 Task: Add a condition where "Channel Is not" instagram direct" in pending tickets.
Action: Mouse moved to (172, 459)
Screenshot: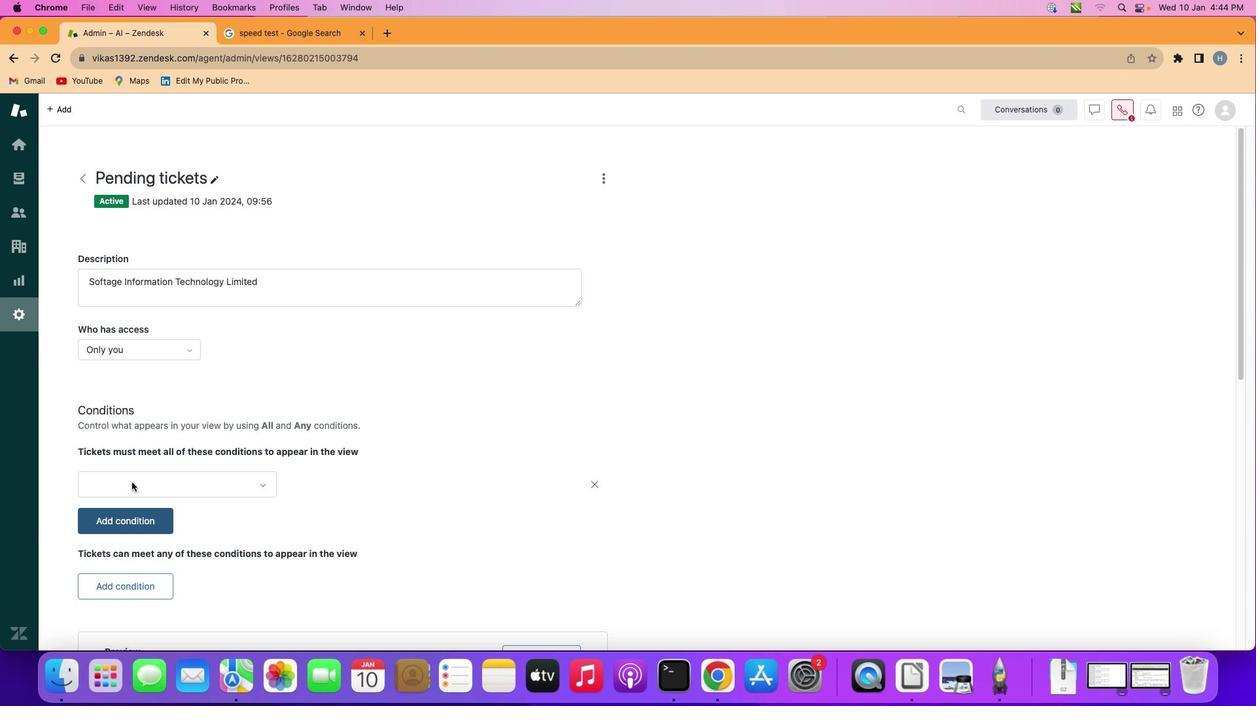 
Action: Mouse pressed left at (172, 459)
Screenshot: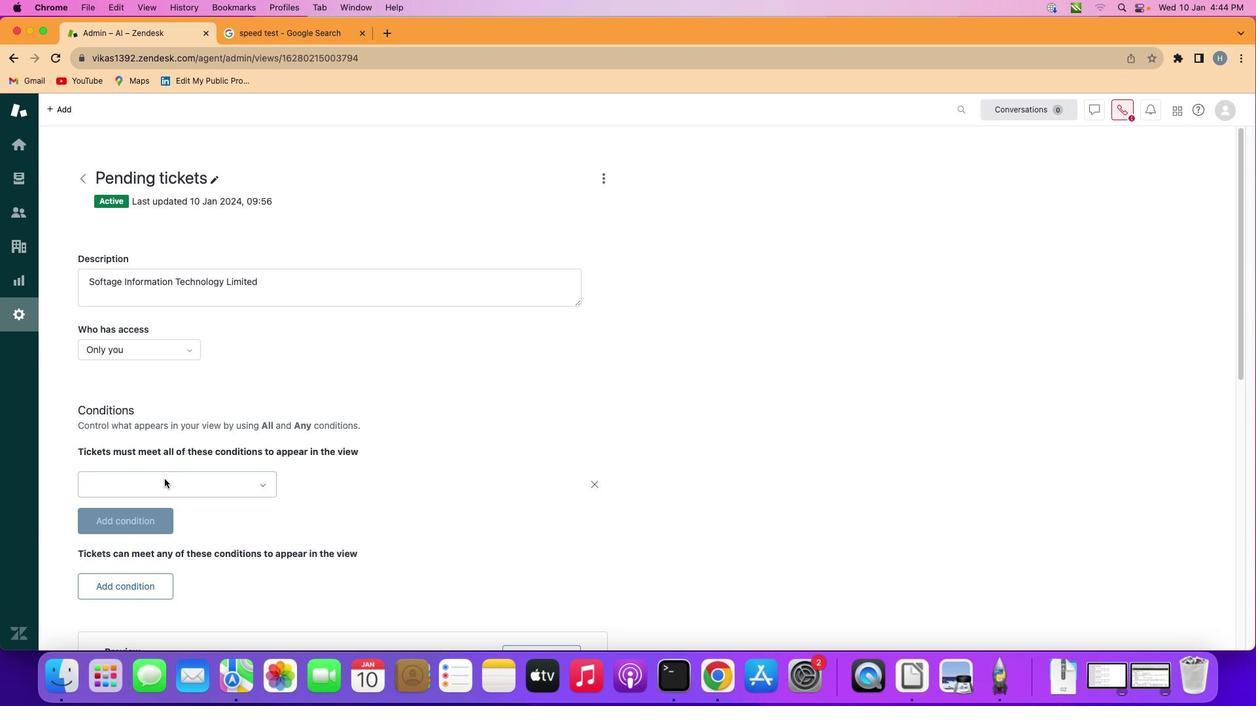 
Action: Mouse moved to (230, 456)
Screenshot: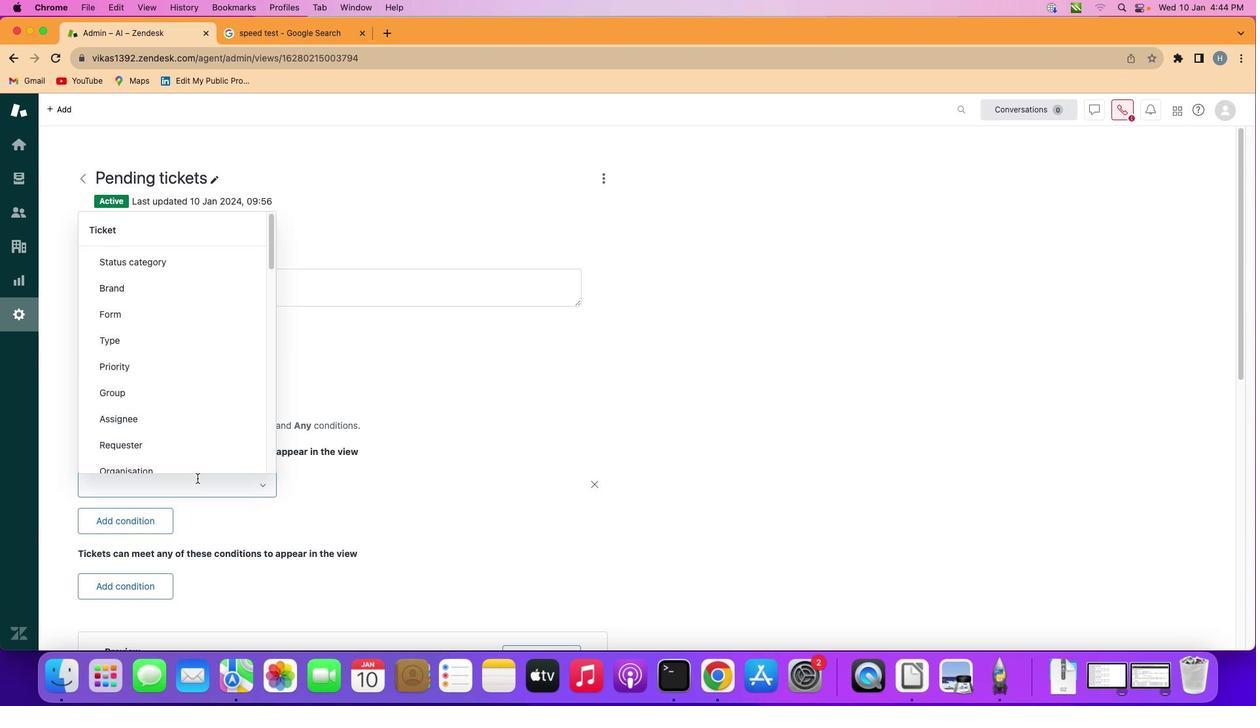 
Action: Mouse pressed left at (230, 456)
Screenshot: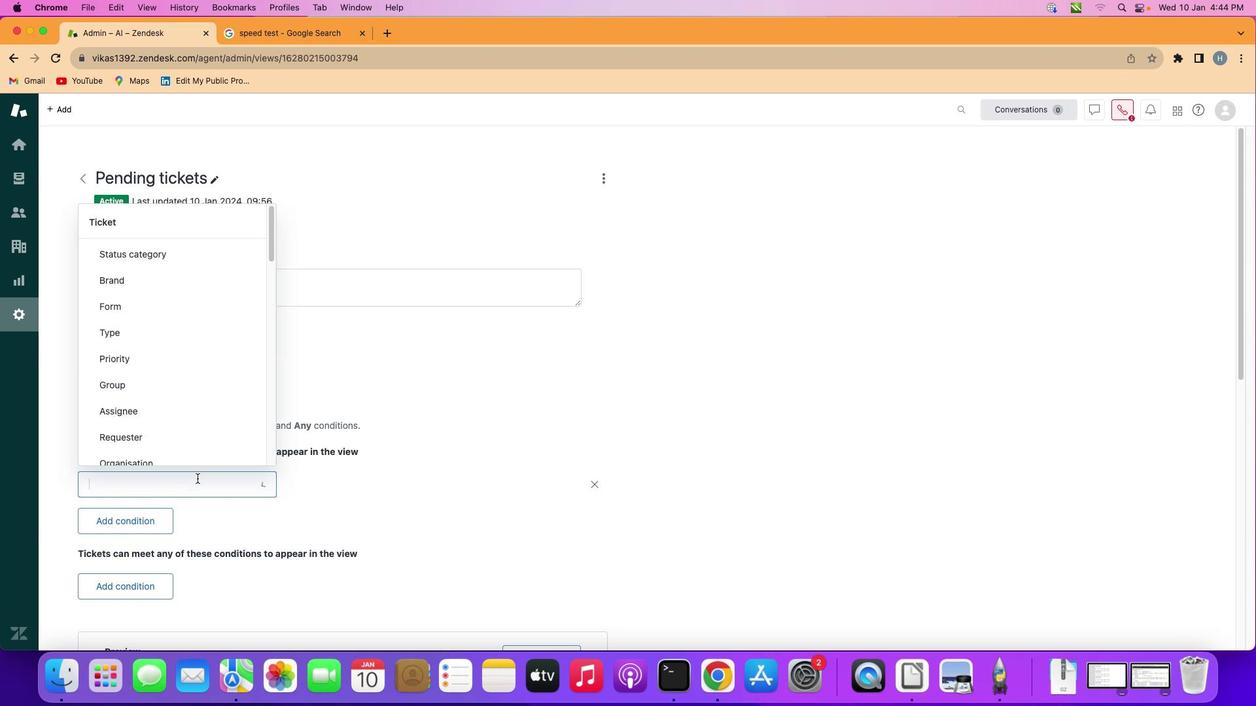 
Action: Mouse moved to (222, 380)
Screenshot: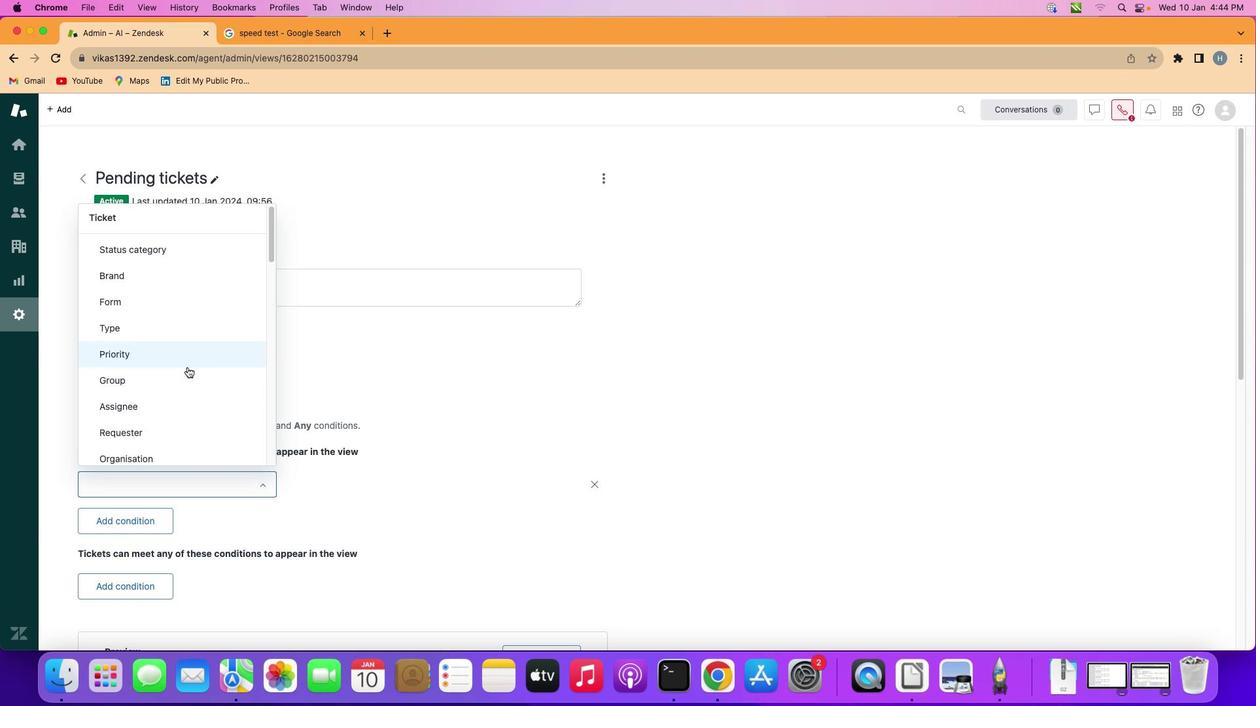 
Action: Mouse scrolled (222, 380) with delta (55, 127)
Screenshot: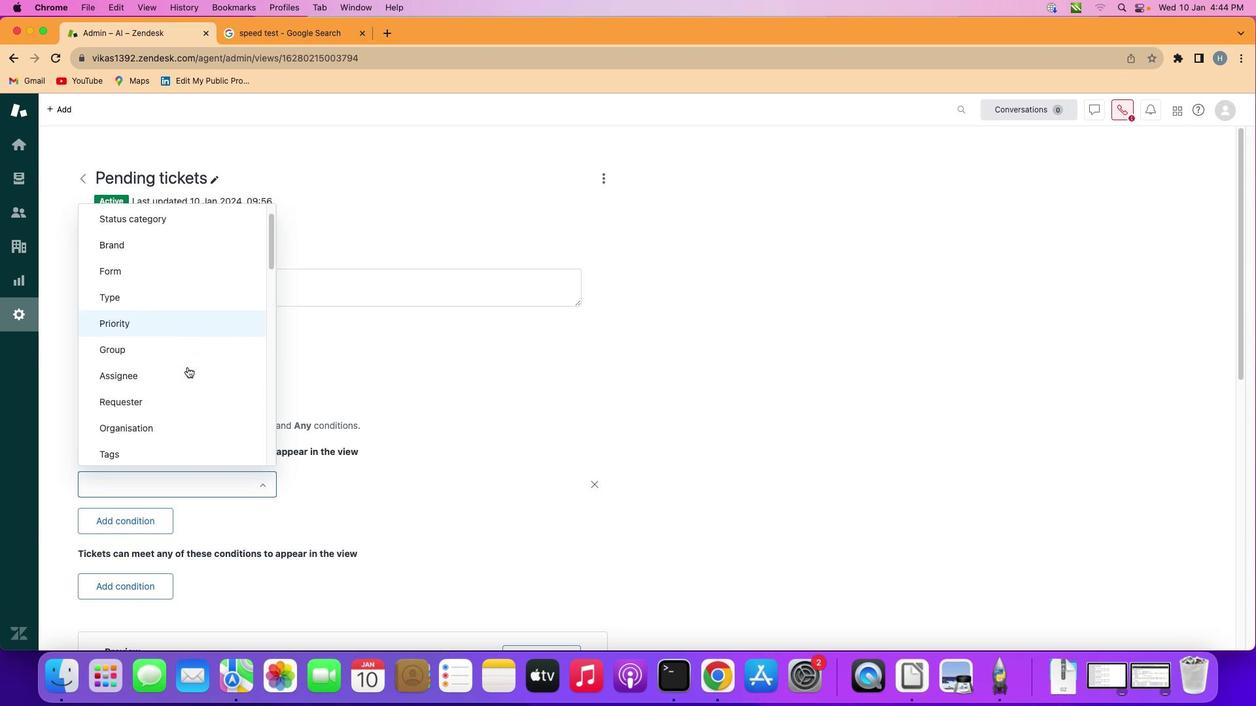 
Action: Mouse scrolled (222, 380) with delta (55, 127)
Screenshot: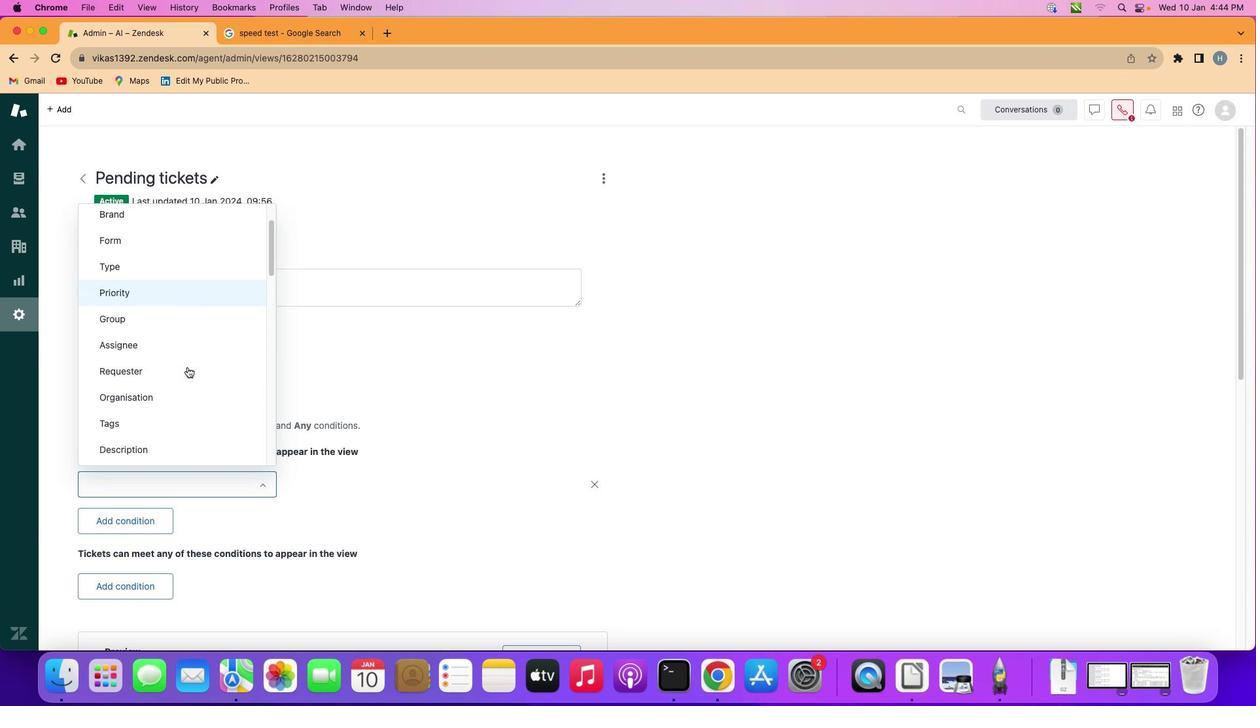 
Action: Mouse scrolled (222, 380) with delta (55, 127)
Screenshot: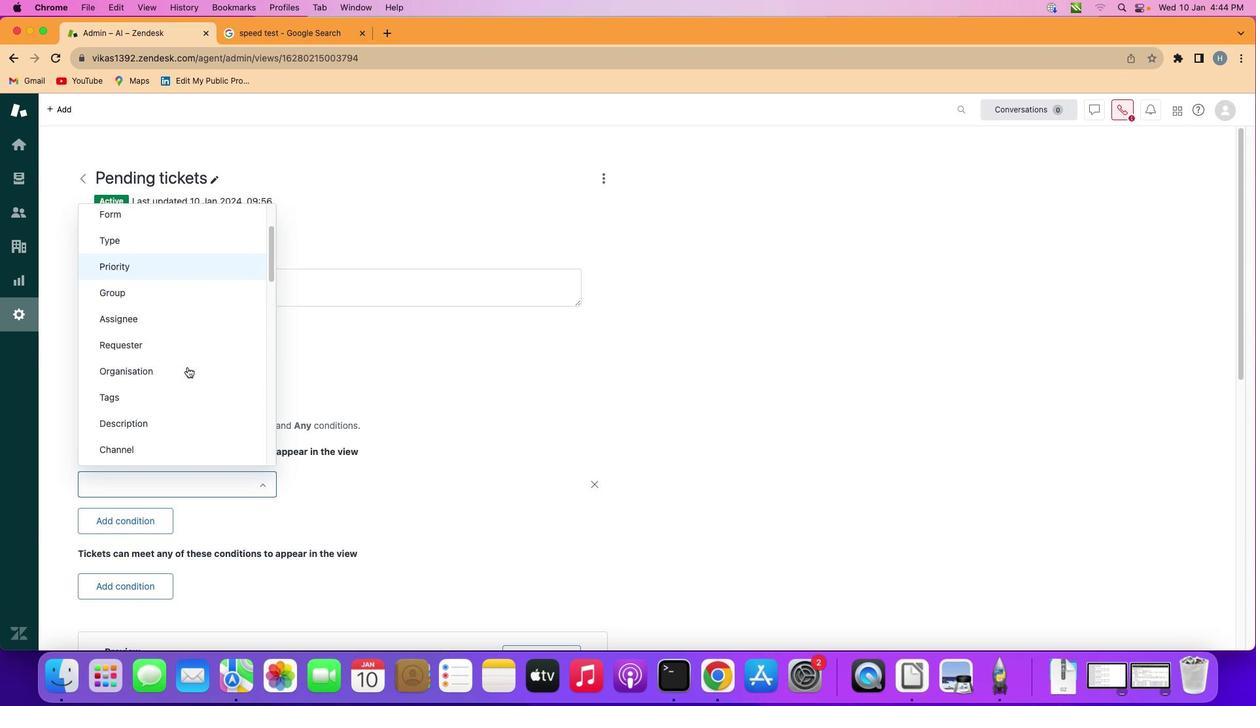 
Action: Mouse scrolled (222, 380) with delta (55, 127)
Screenshot: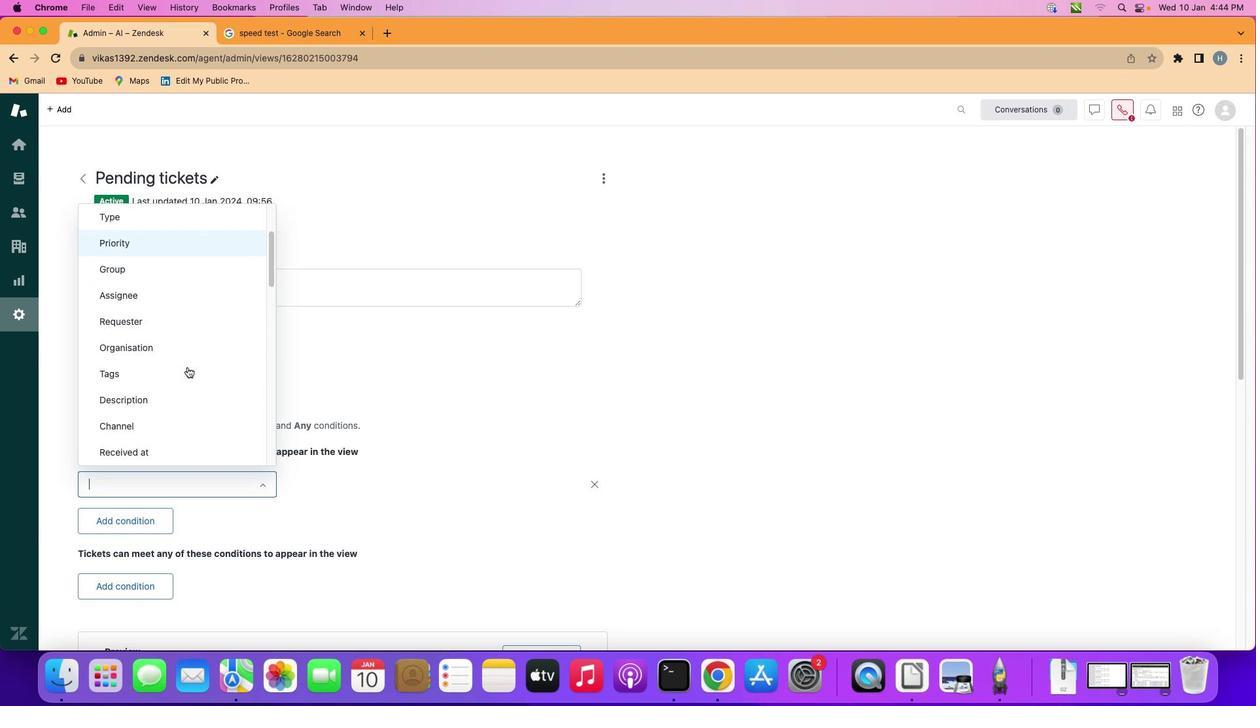 
Action: Mouse scrolled (222, 380) with delta (55, 127)
Screenshot: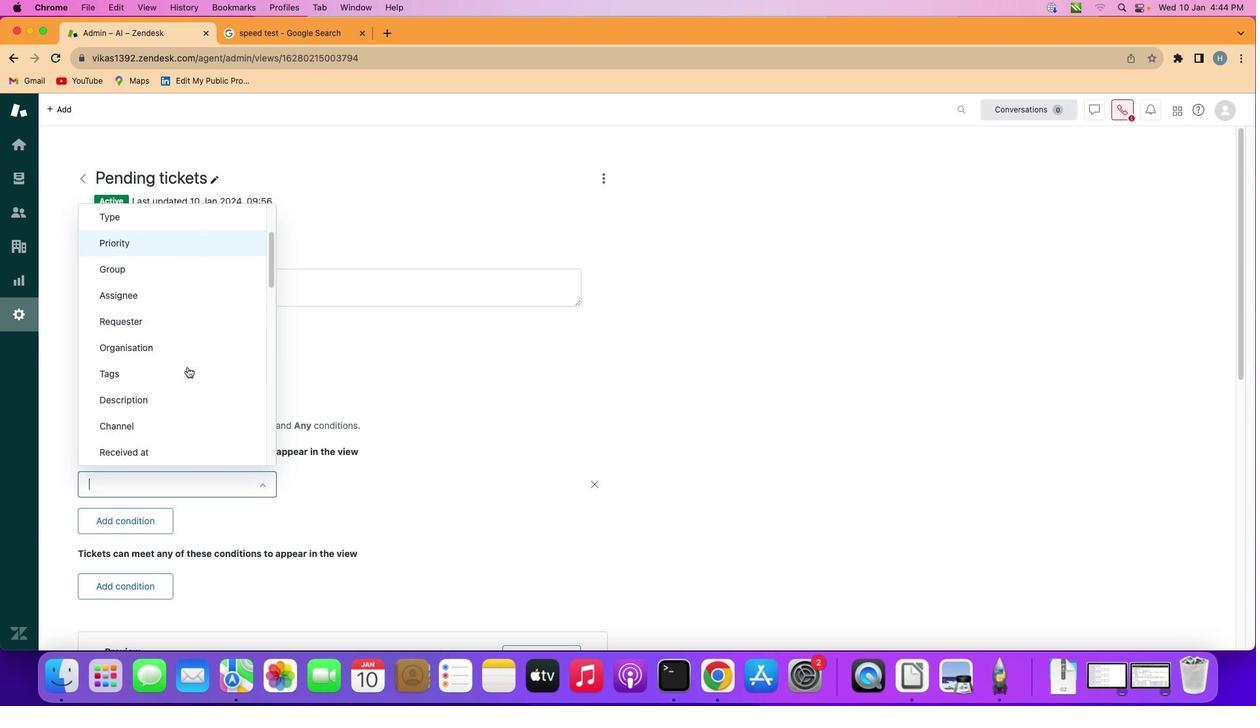 
Action: Mouse moved to (219, 421)
Screenshot: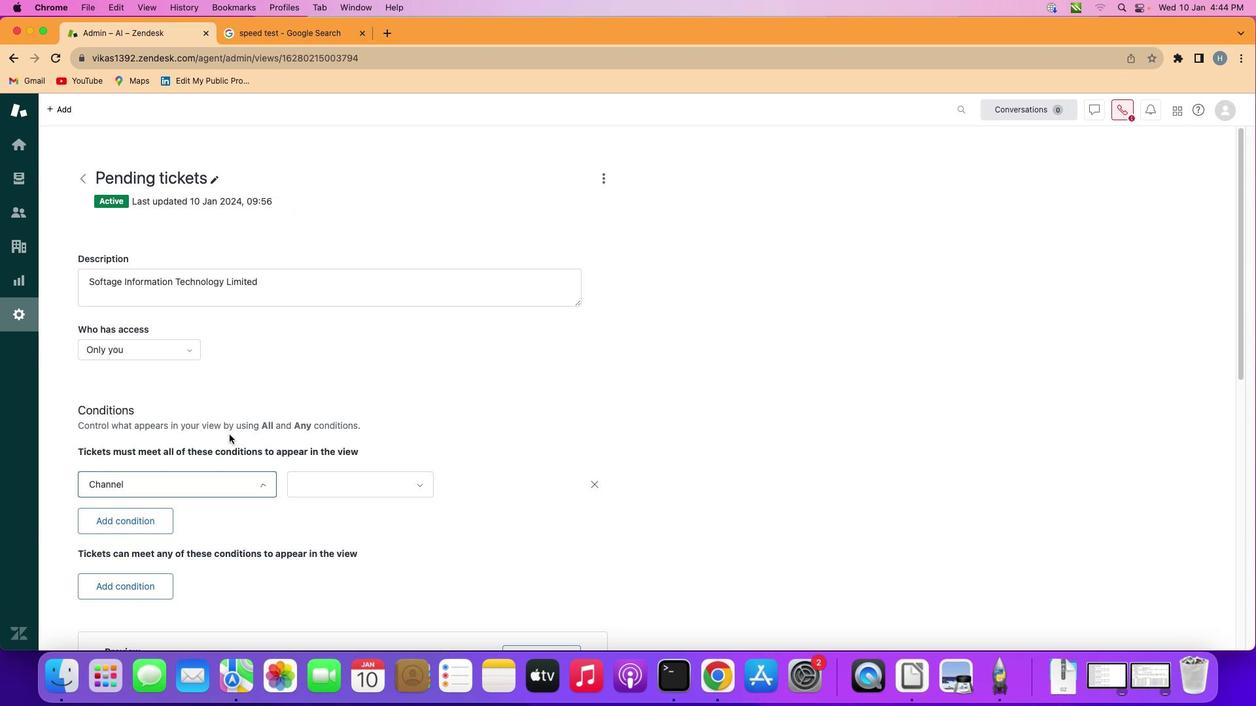 
Action: Mouse pressed left at (219, 421)
Screenshot: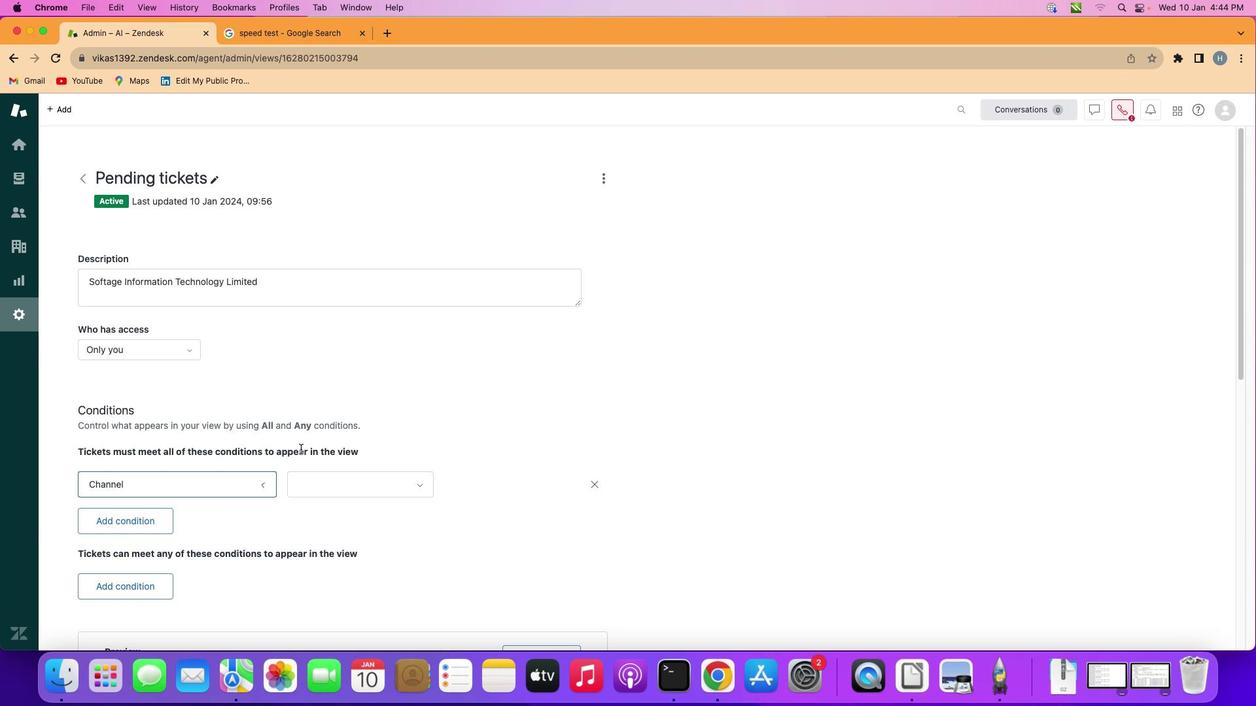 
Action: Mouse moved to (367, 462)
Screenshot: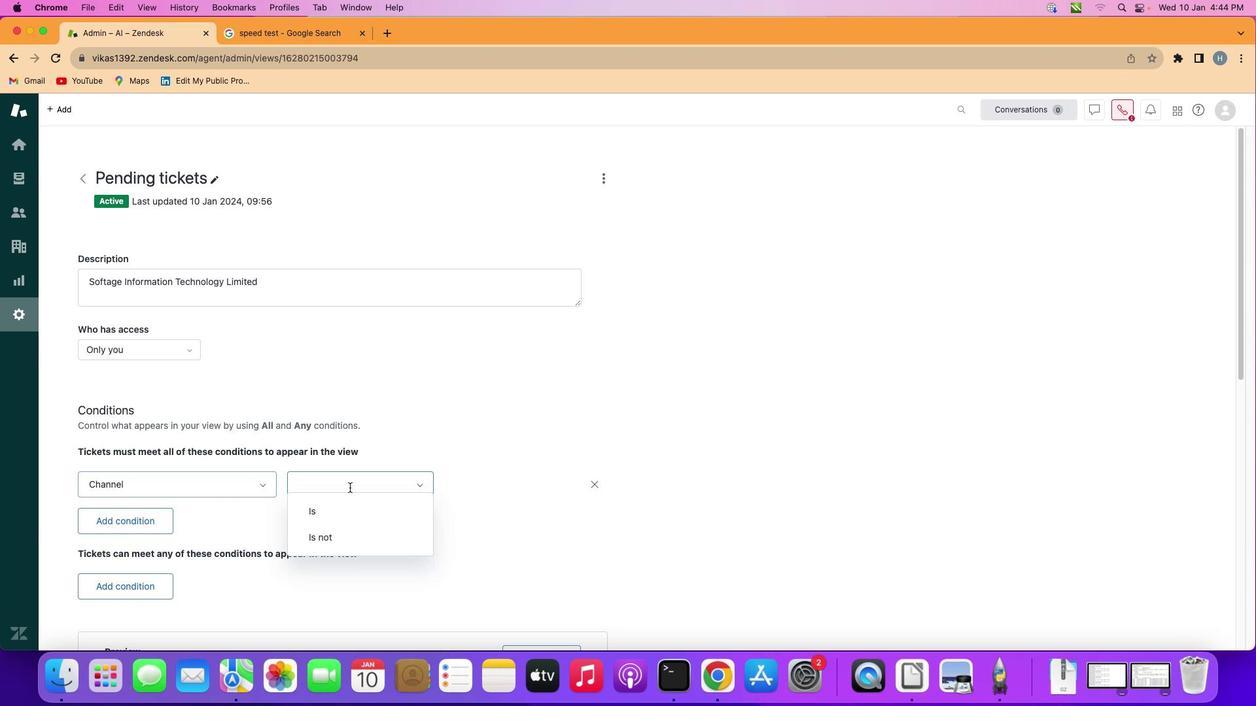 
Action: Mouse pressed left at (367, 462)
Screenshot: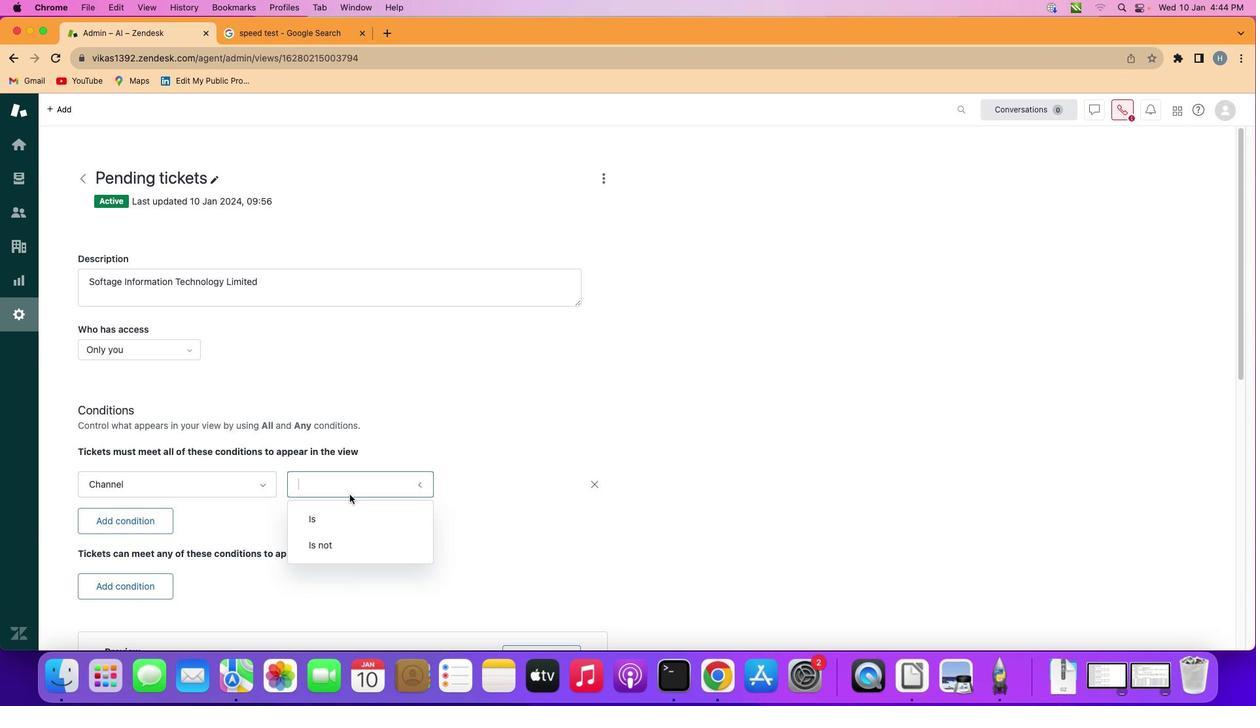 
Action: Mouse moved to (372, 504)
Screenshot: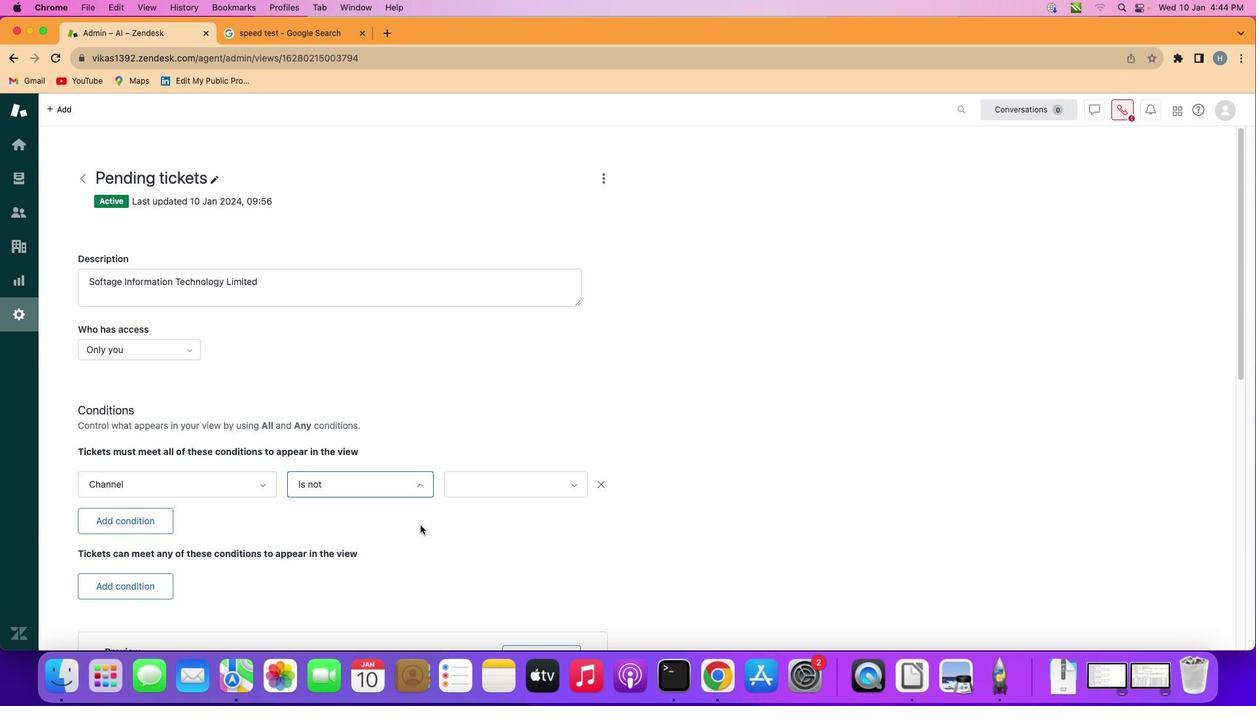 
Action: Mouse pressed left at (372, 504)
Screenshot: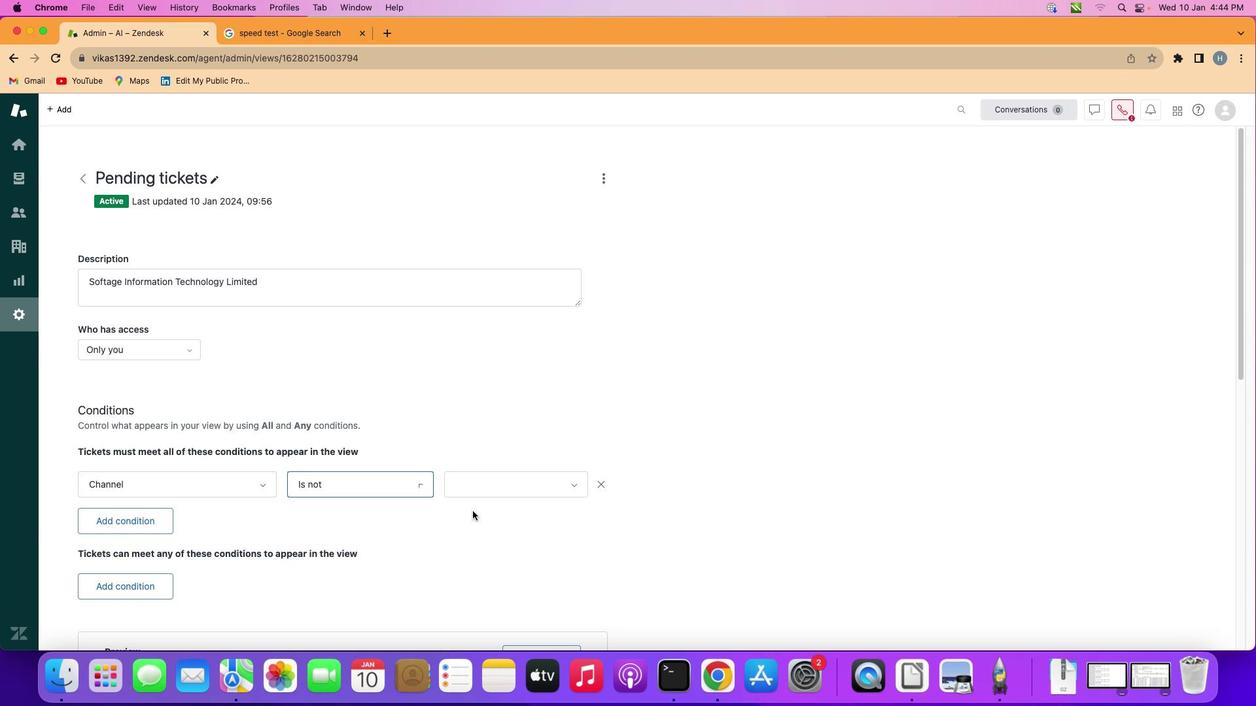 
Action: Mouse moved to (529, 463)
Screenshot: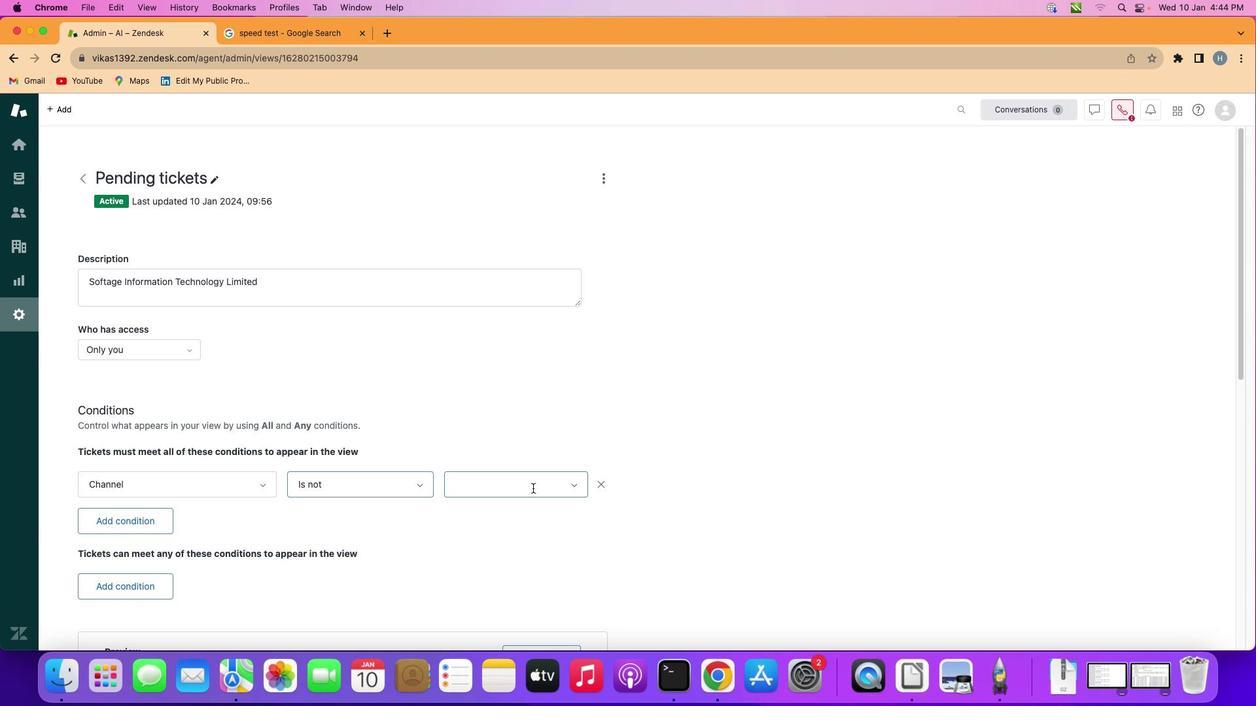 
Action: Mouse pressed left at (529, 463)
Screenshot: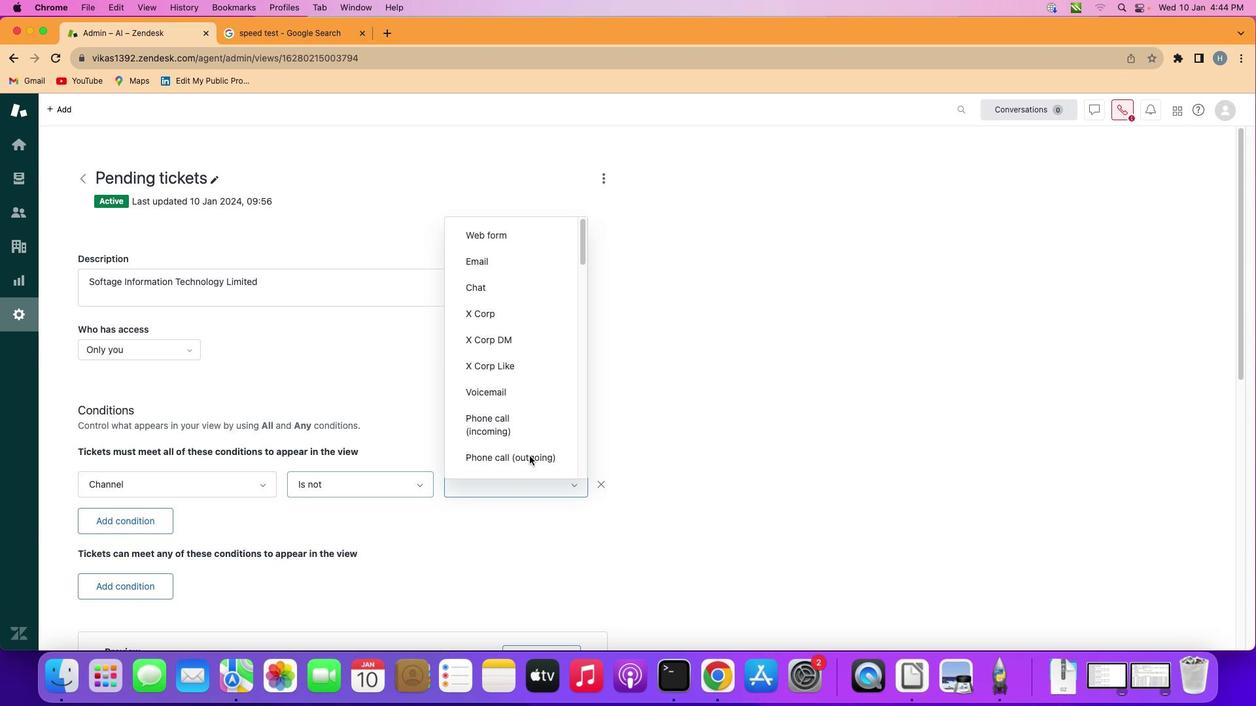 
Action: Mouse moved to (512, 380)
Screenshot: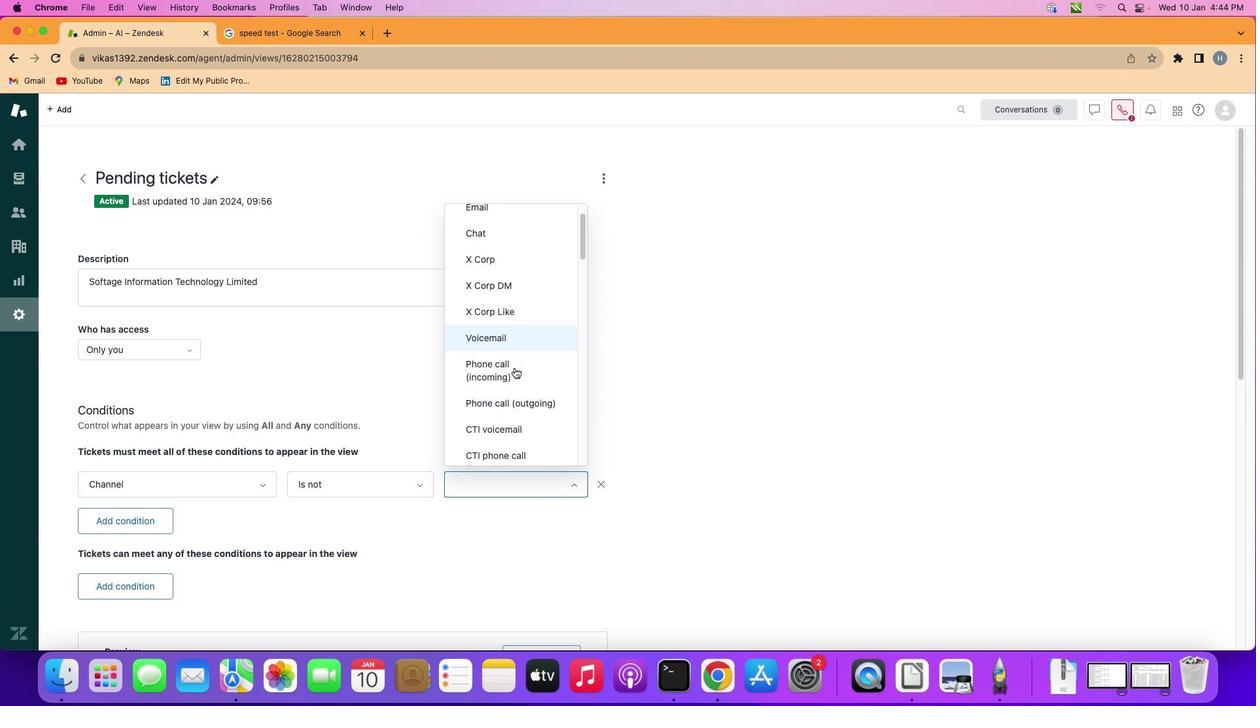 
Action: Mouse scrolled (512, 380) with delta (55, 127)
Screenshot: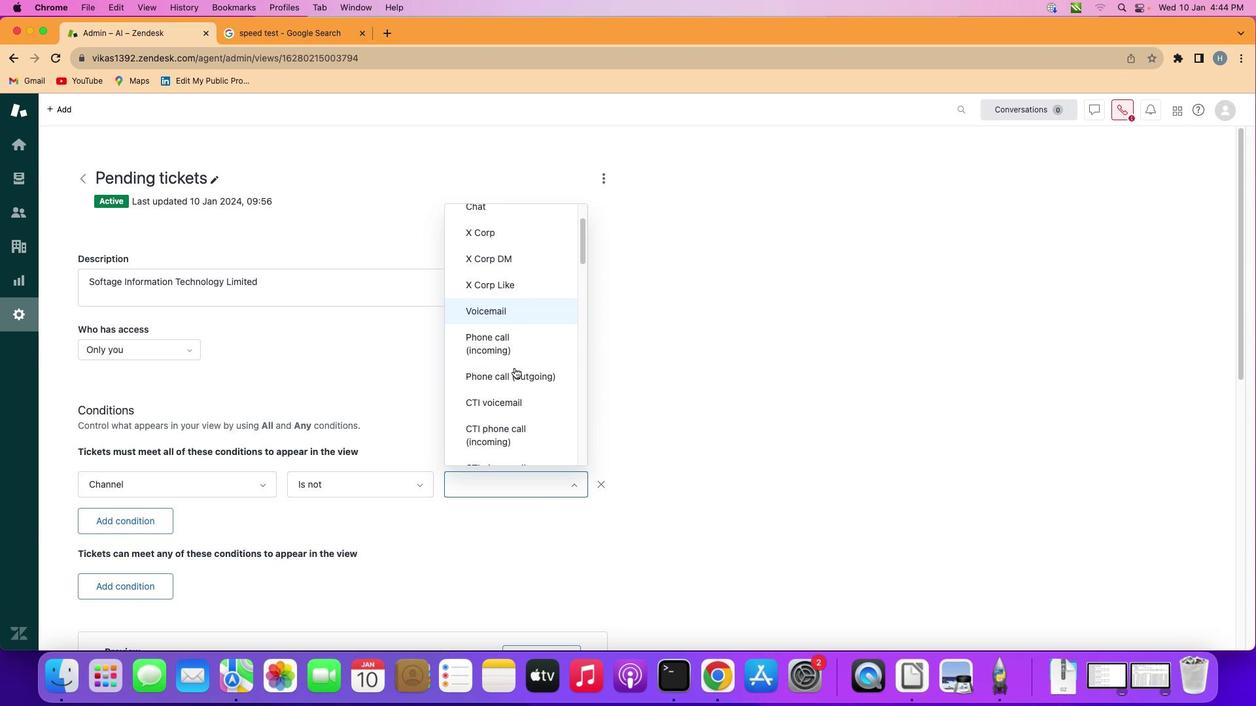 
Action: Mouse scrolled (512, 380) with delta (55, 127)
Screenshot: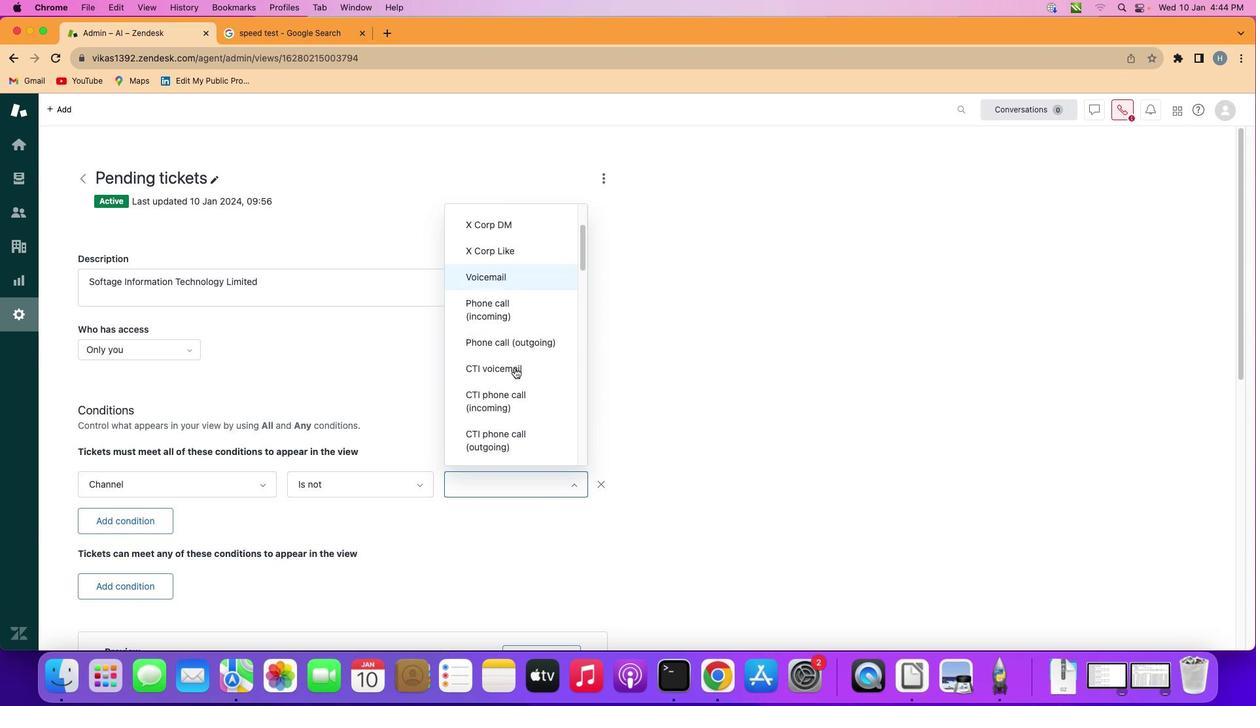 
Action: Mouse scrolled (512, 380) with delta (55, 127)
Screenshot: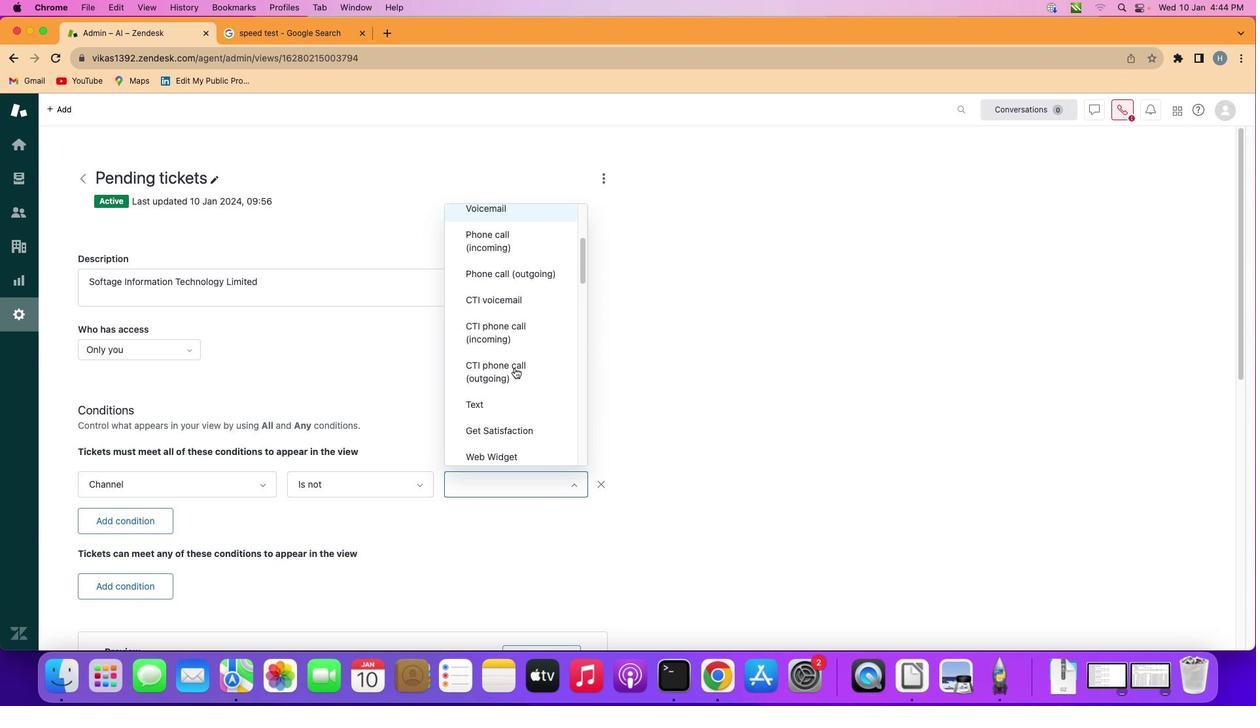 
Action: Mouse scrolled (512, 380) with delta (55, 127)
Screenshot: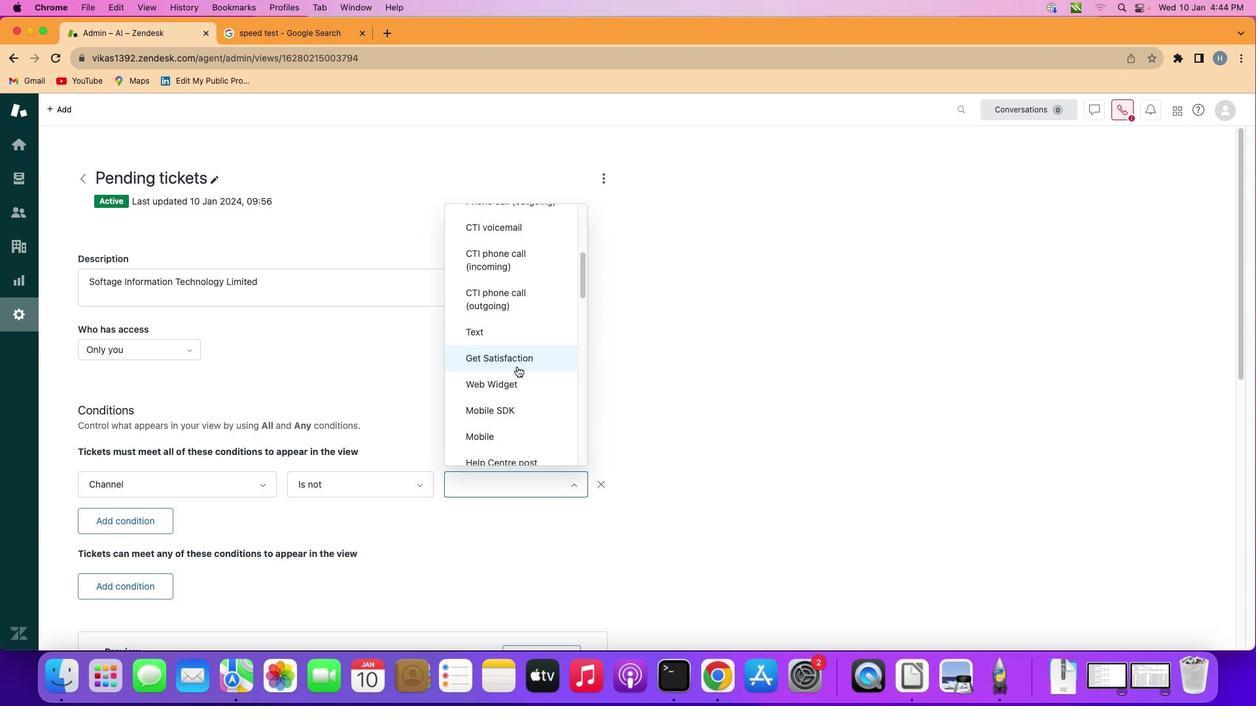 
Action: Mouse scrolled (512, 380) with delta (55, 126)
Screenshot: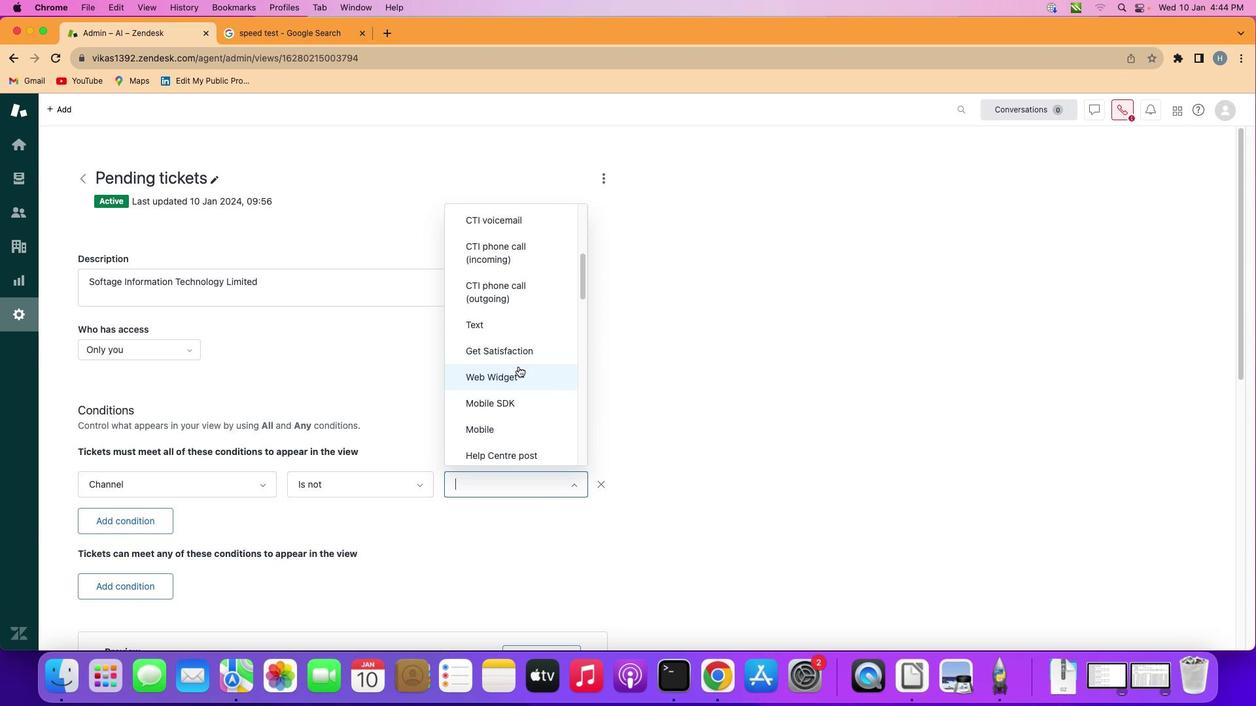 
Action: Mouse moved to (517, 380)
Screenshot: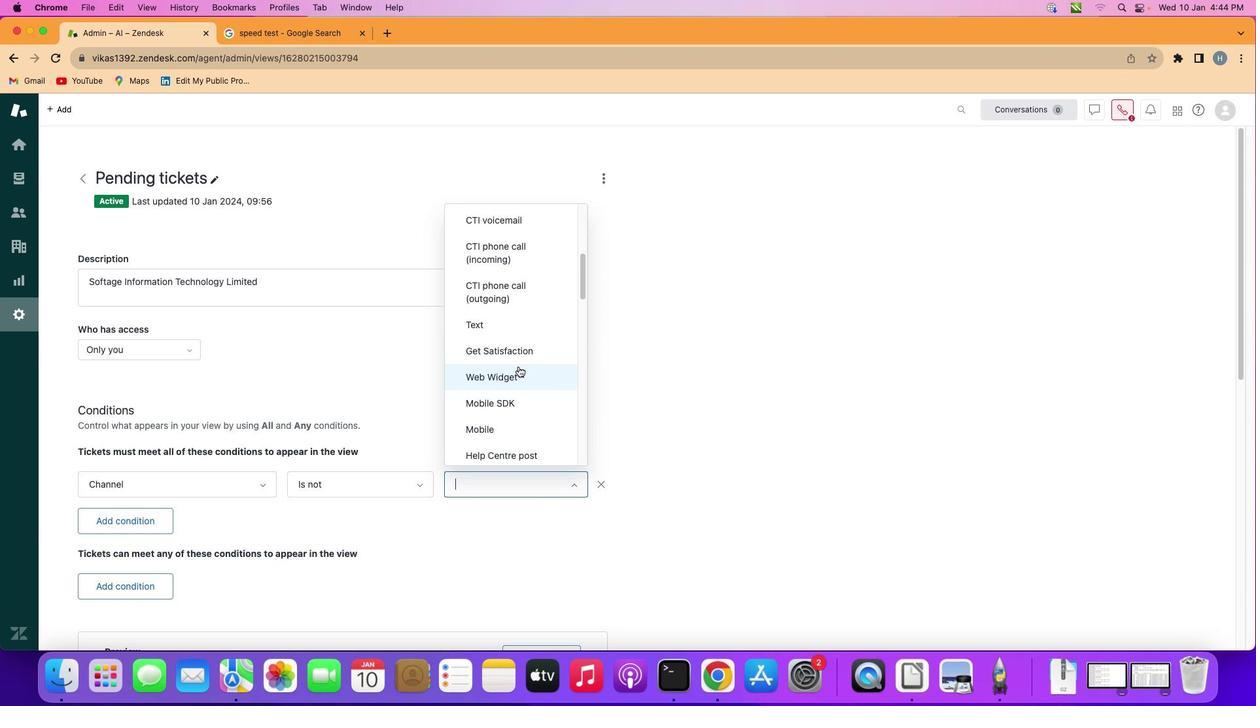 
Action: Mouse scrolled (517, 380) with delta (55, 127)
Screenshot: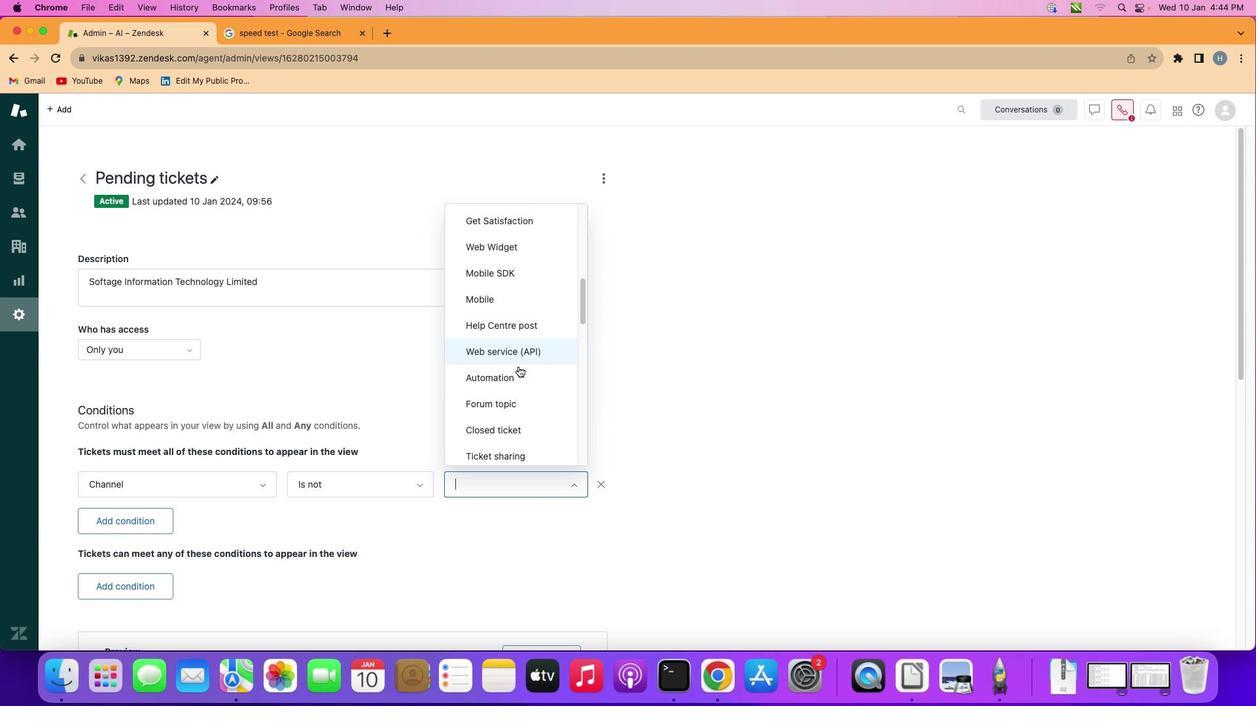 
Action: Mouse scrolled (517, 380) with delta (55, 127)
Screenshot: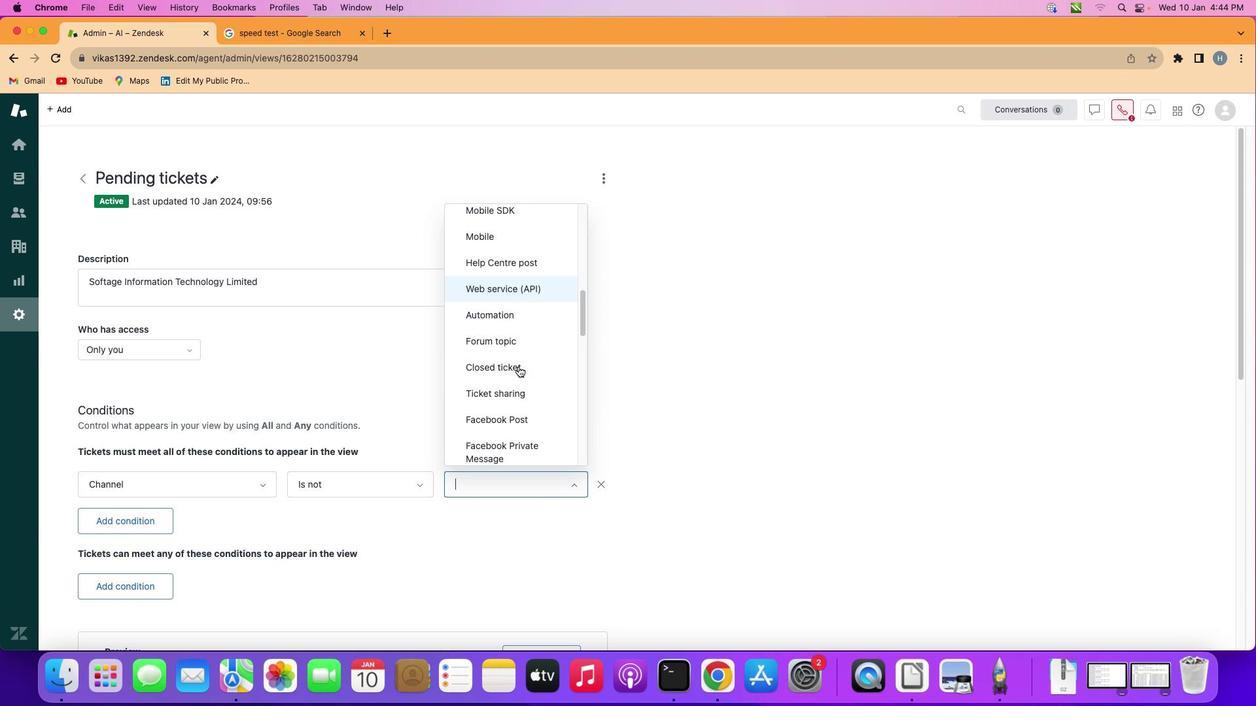 
Action: Mouse scrolled (517, 380) with delta (55, 127)
Screenshot: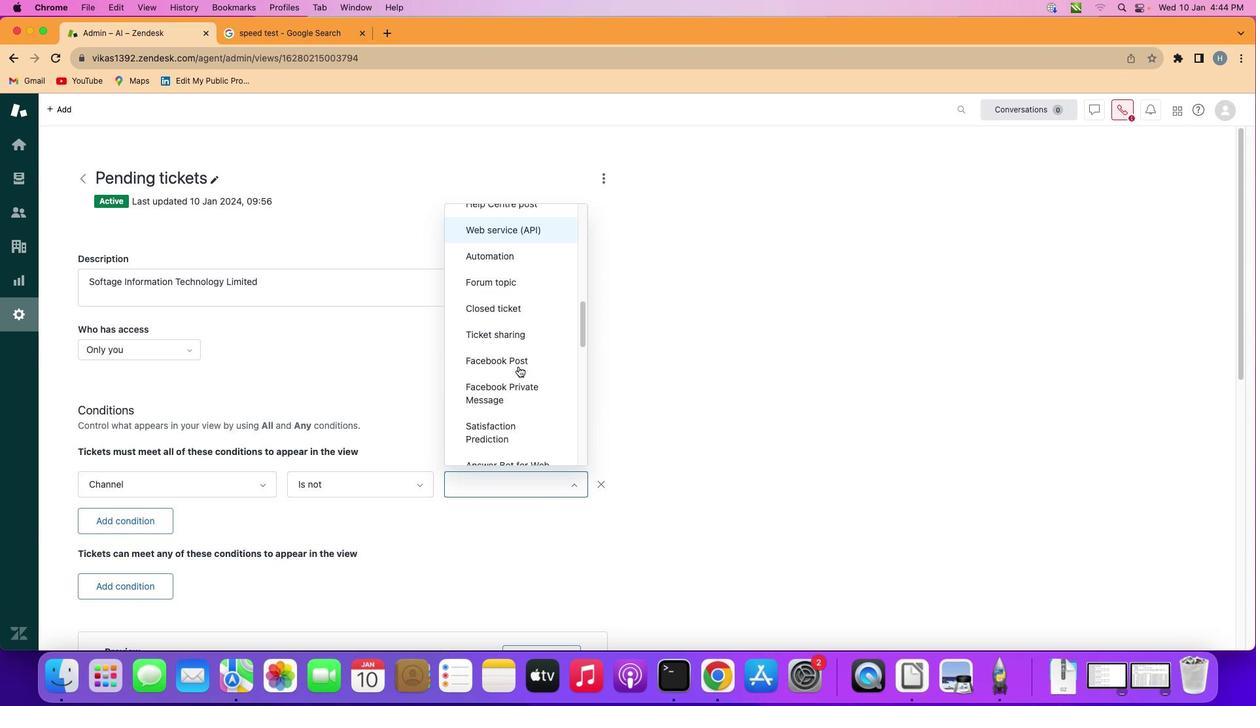 
Action: Mouse scrolled (517, 380) with delta (55, 126)
Screenshot: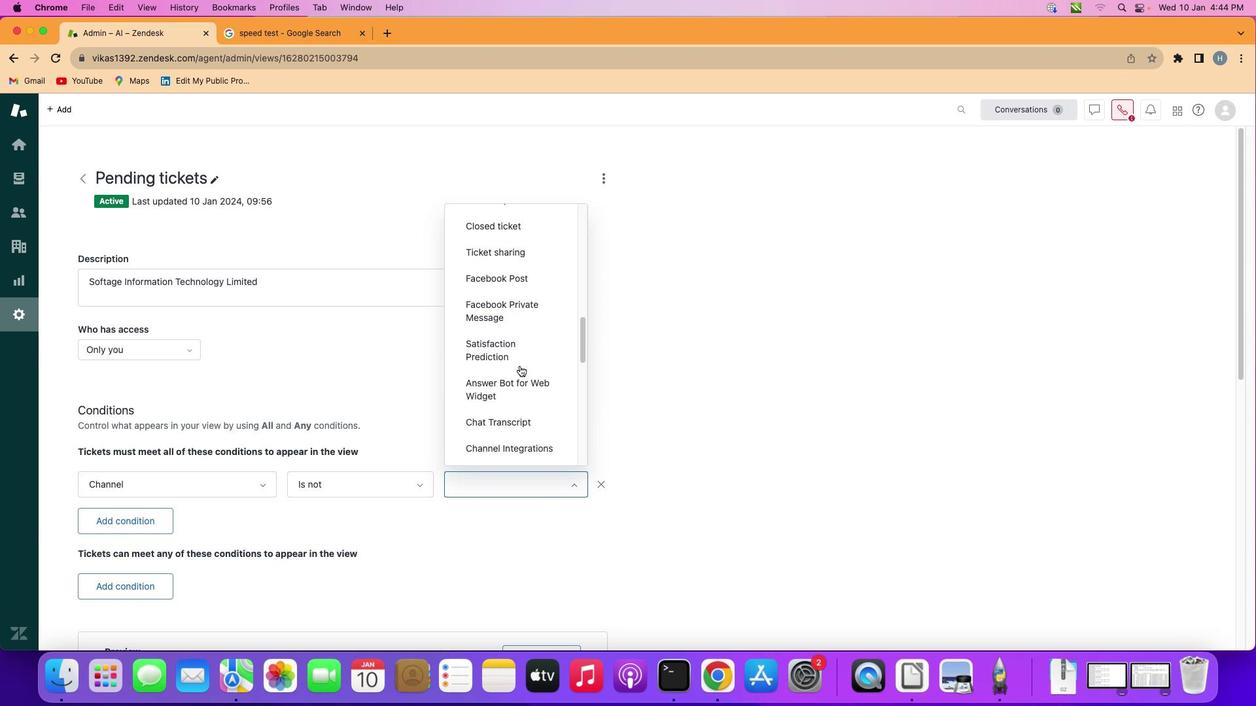 
Action: Mouse moved to (517, 380)
Screenshot: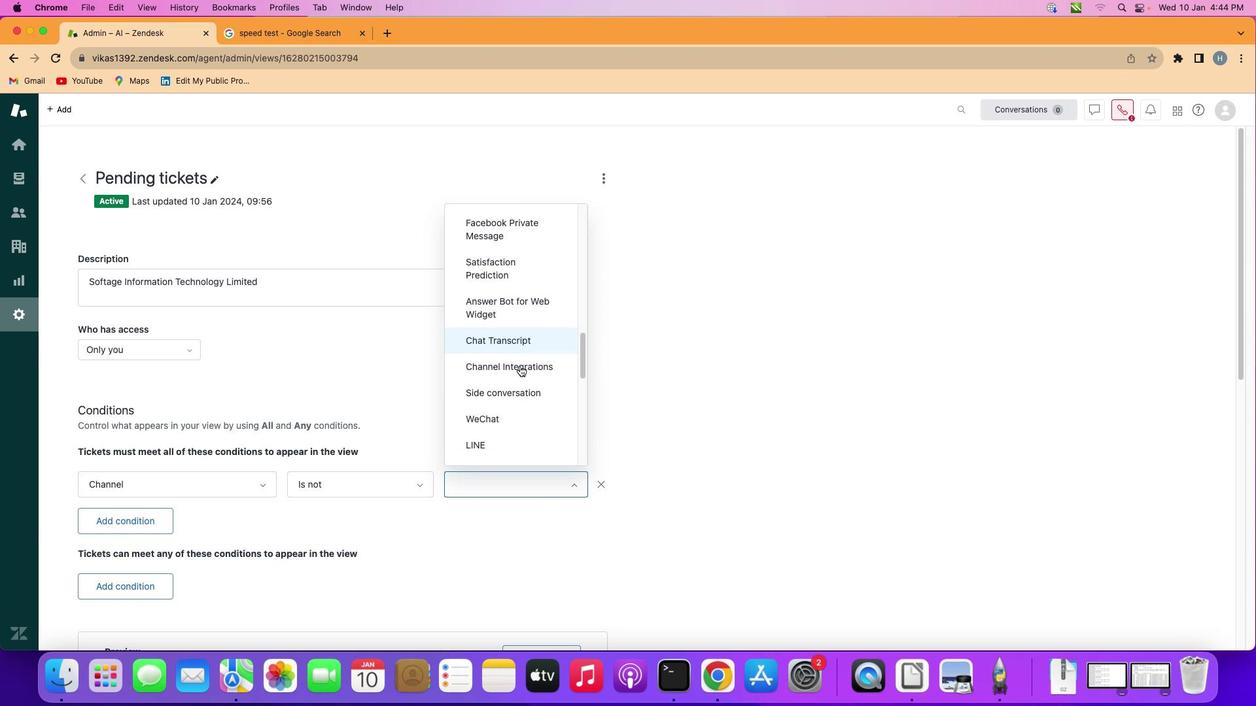 
Action: Mouse scrolled (517, 380) with delta (55, 126)
Screenshot: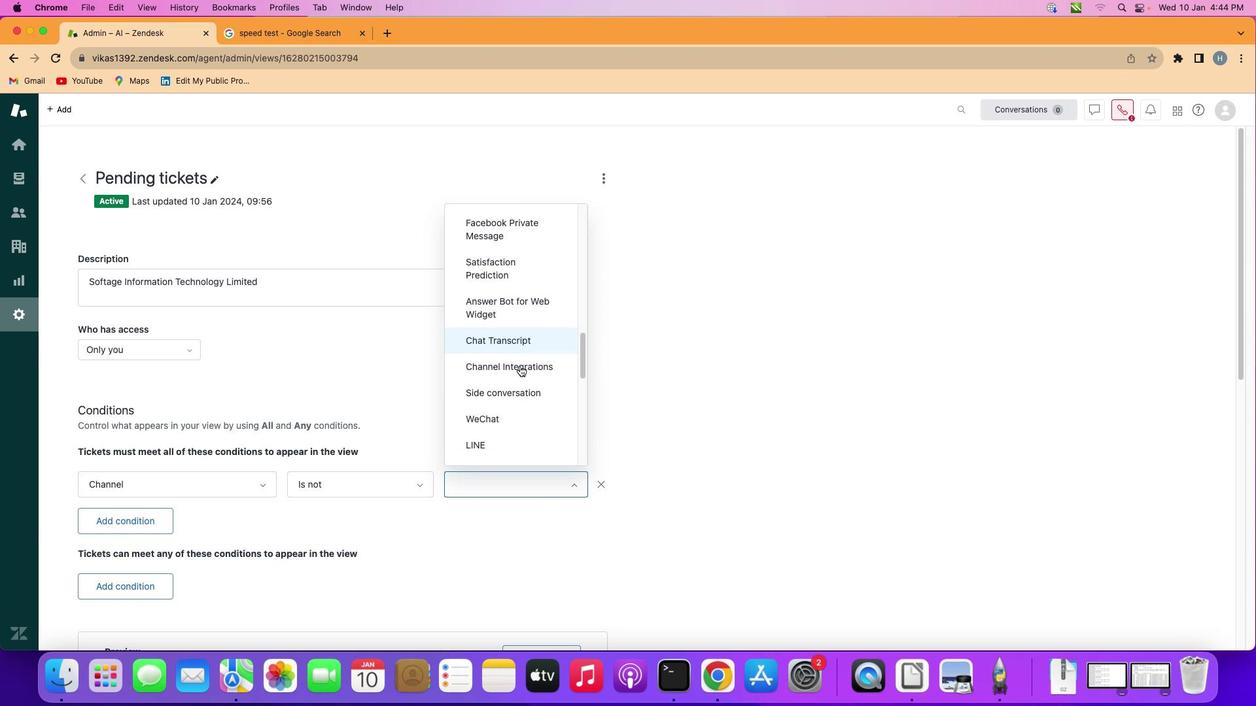 
Action: Mouse scrolled (517, 380) with delta (55, 126)
Screenshot: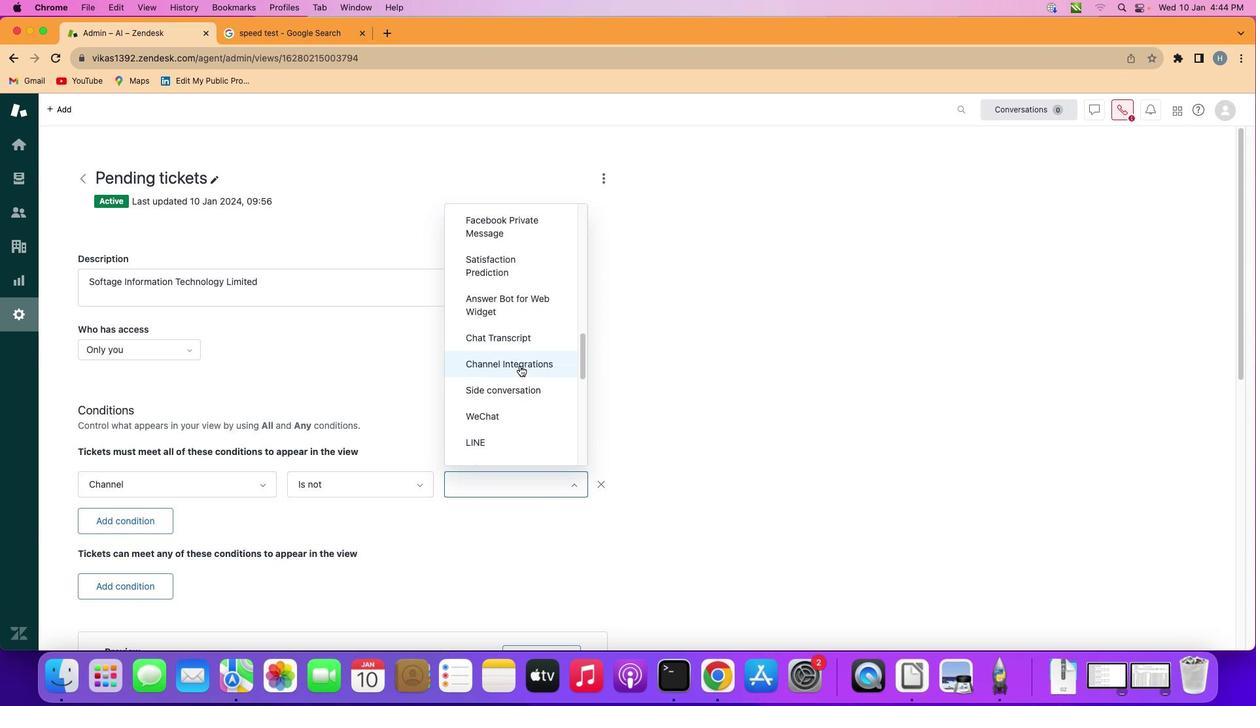 
Action: Mouse moved to (518, 379)
Screenshot: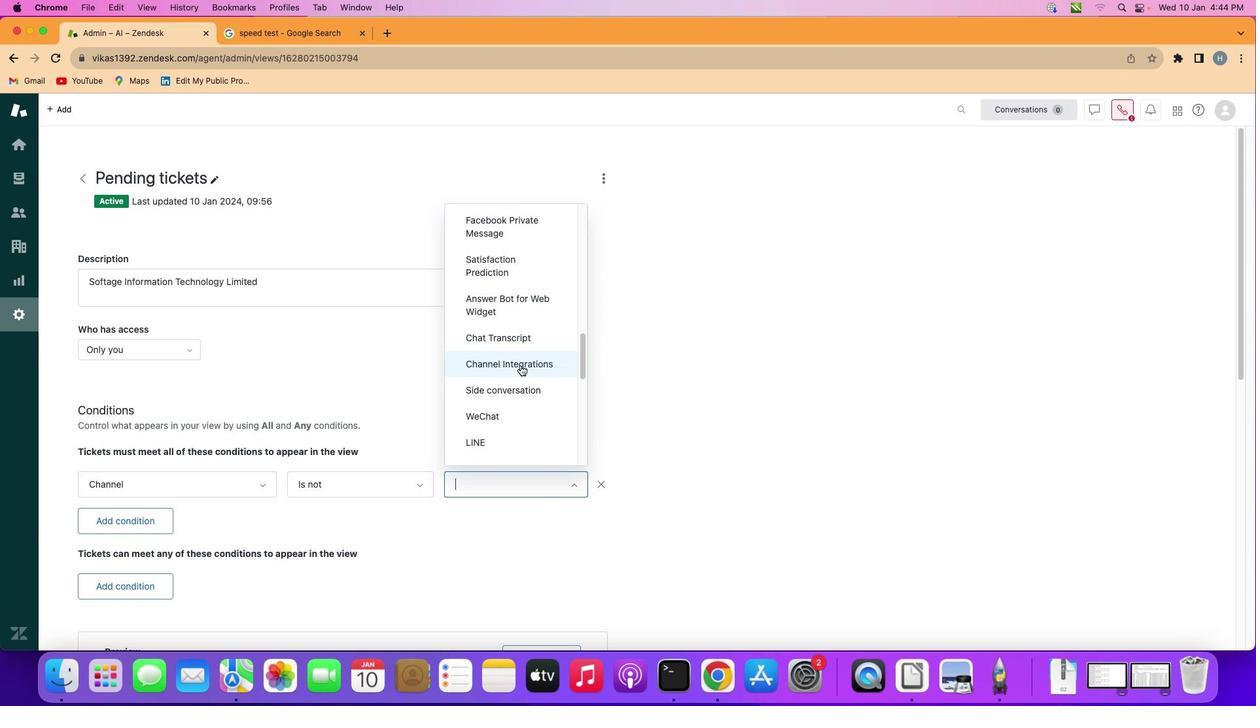 
Action: Mouse scrolled (518, 379) with delta (55, 127)
Screenshot: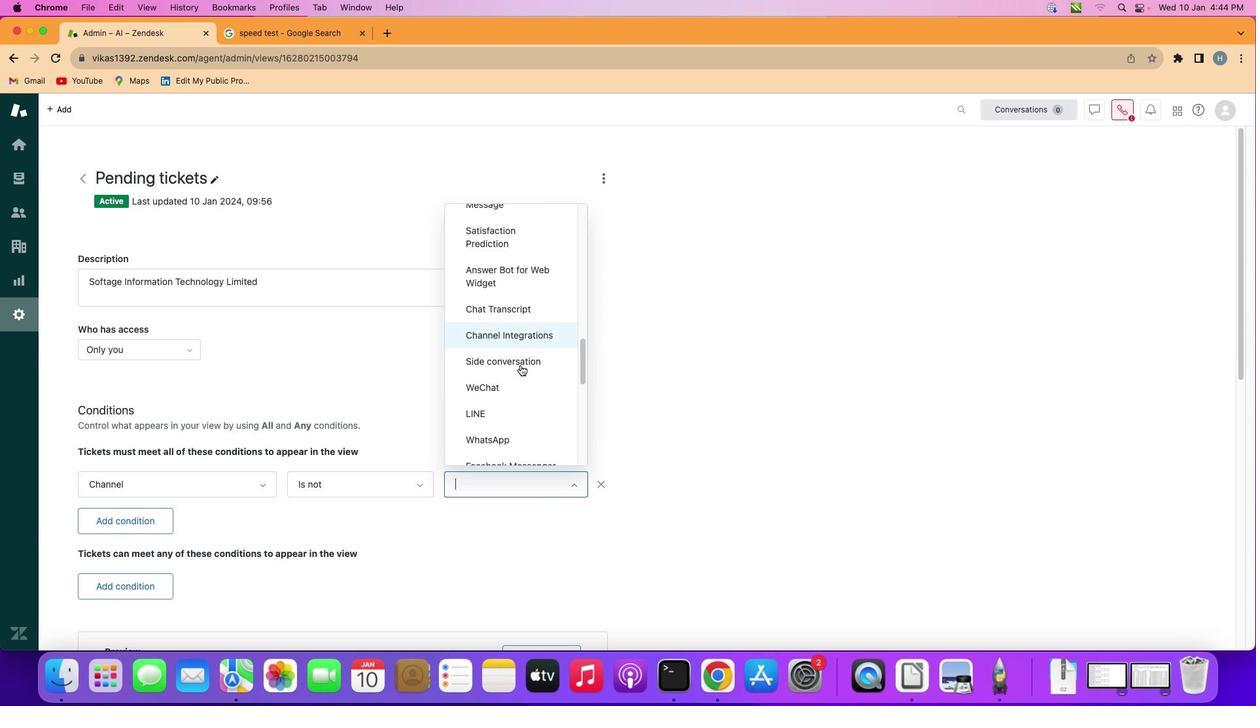 
Action: Mouse scrolled (518, 379) with delta (55, 127)
Screenshot: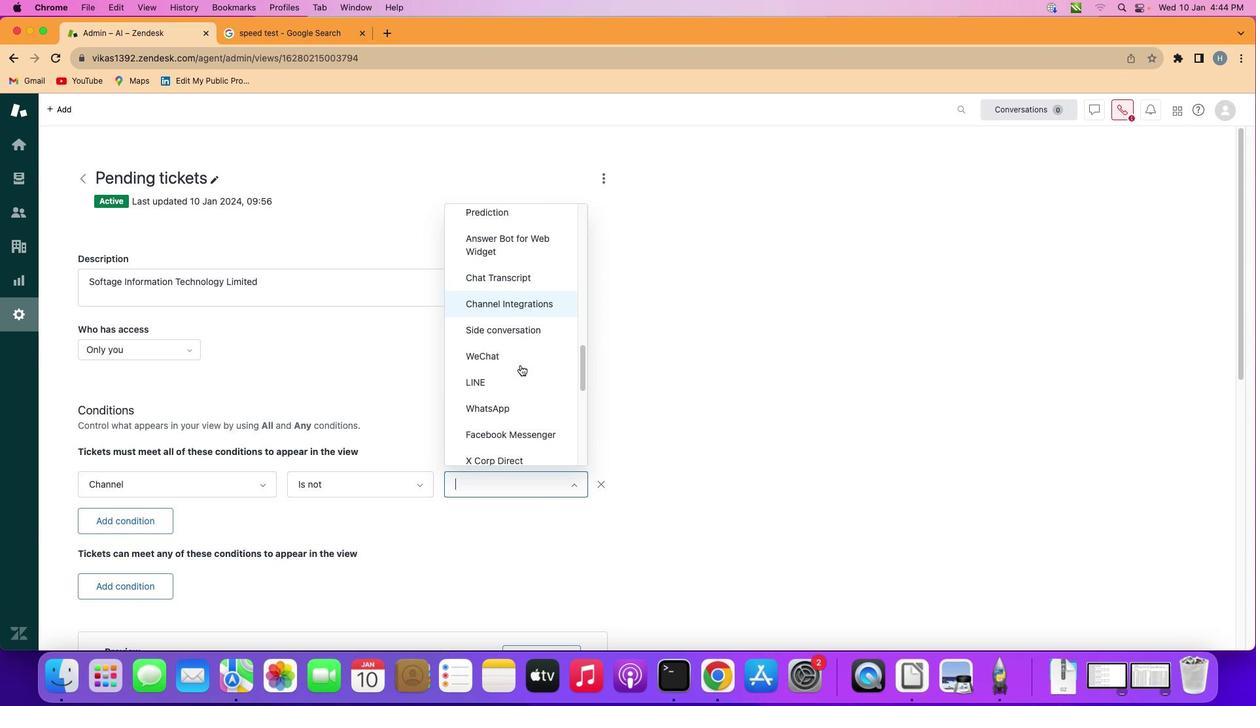 
Action: Mouse scrolled (518, 379) with delta (55, 127)
Screenshot: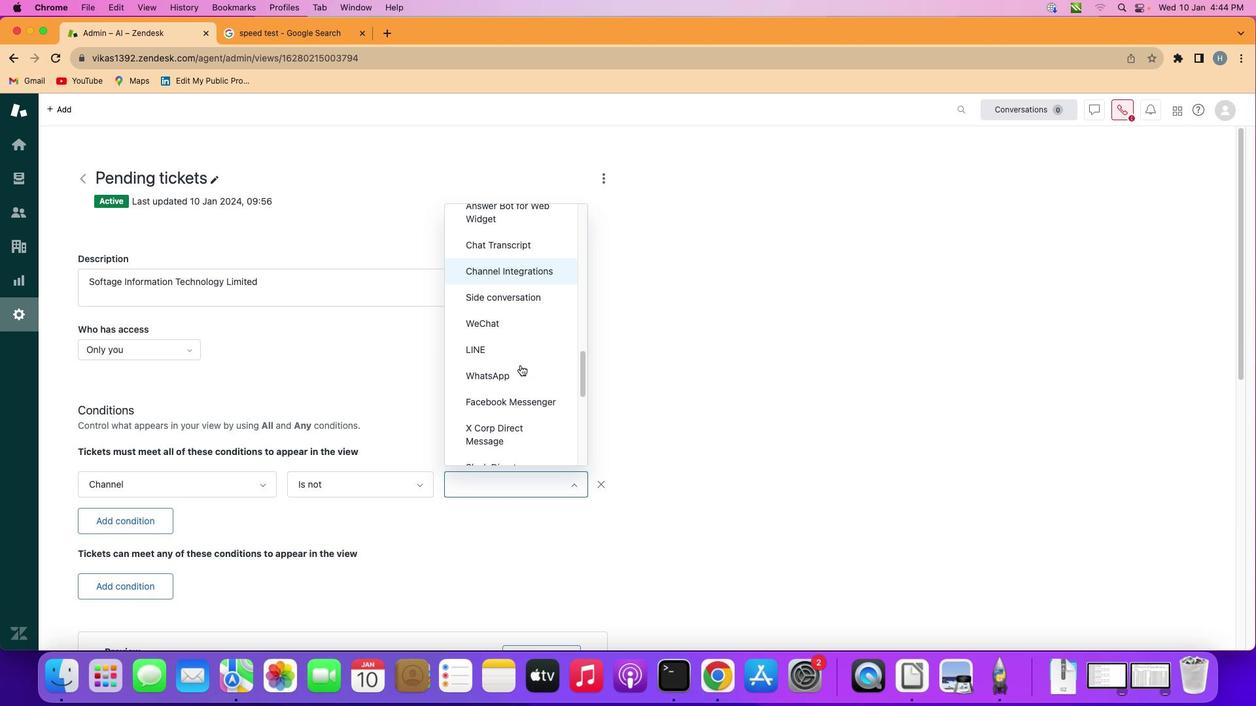 
Action: Mouse scrolled (518, 379) with delta (55, 127)
Screenshot: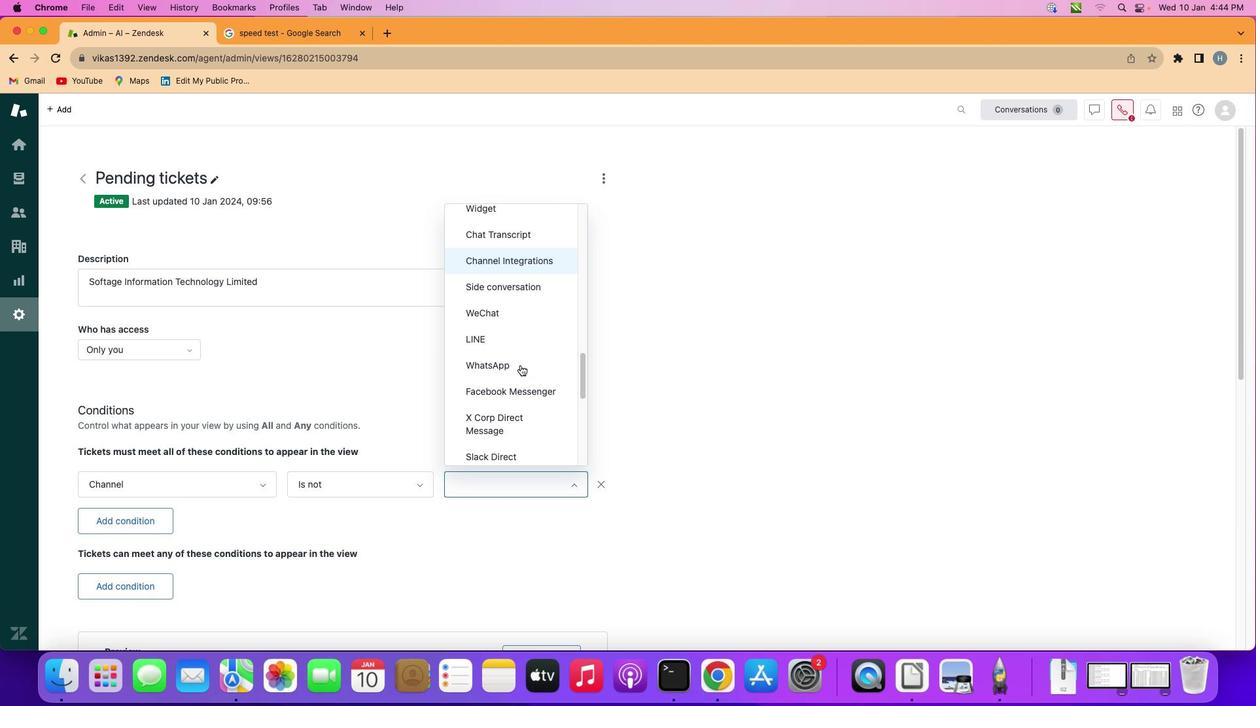 
Action: Mouse moved to (518, 379)
Screenshot: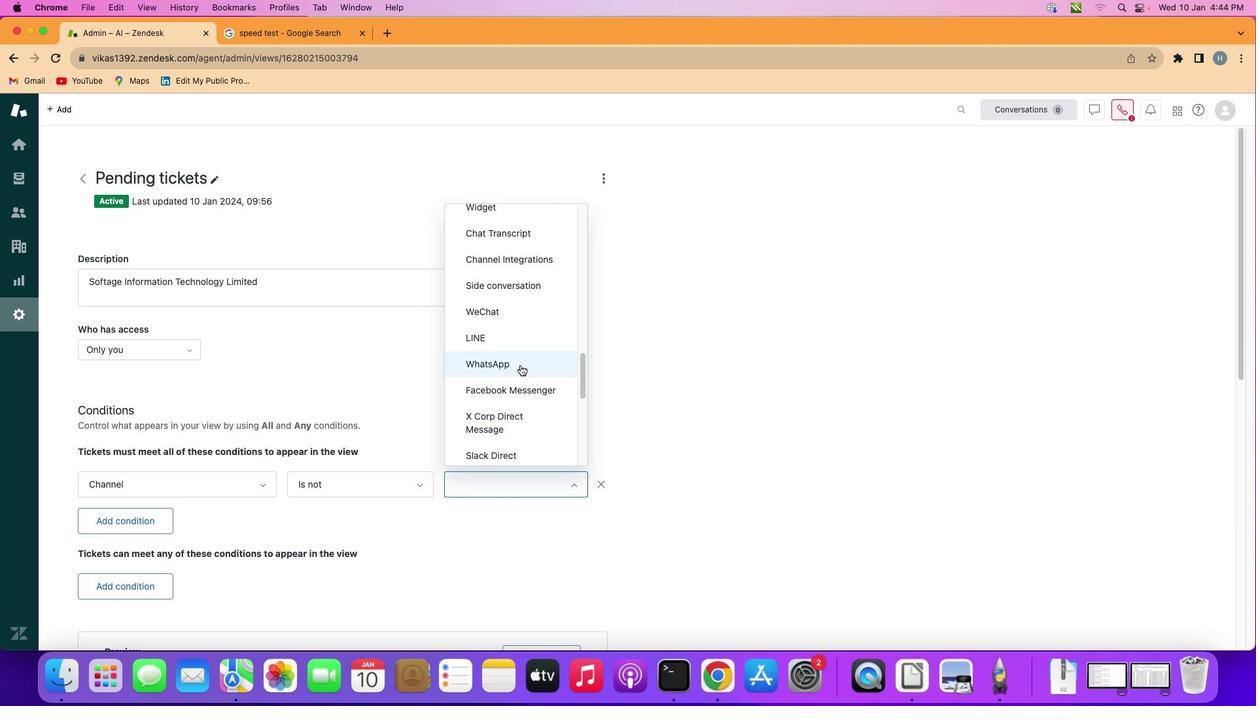 
Action: Mouse scrolled (518, 379) with delta (55, 127)
Screenshot: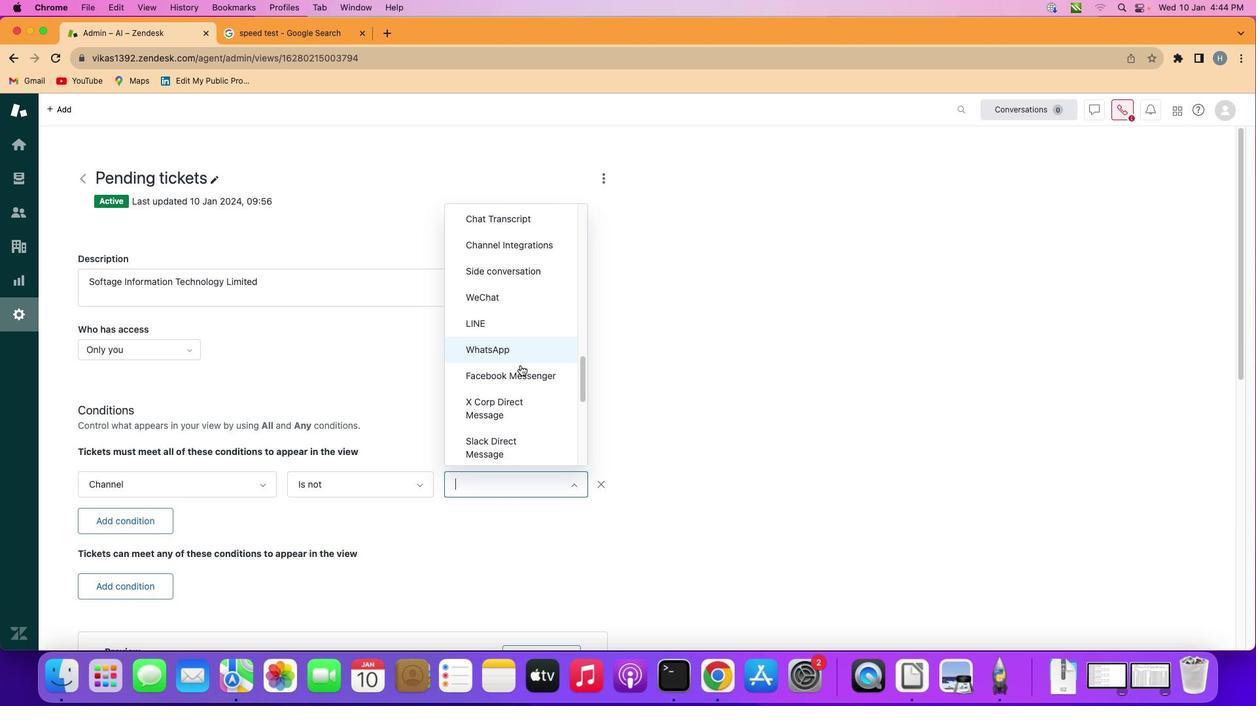 
Action: Mouse scrolled (518, 379) with delta (55, 127)
Screenshot: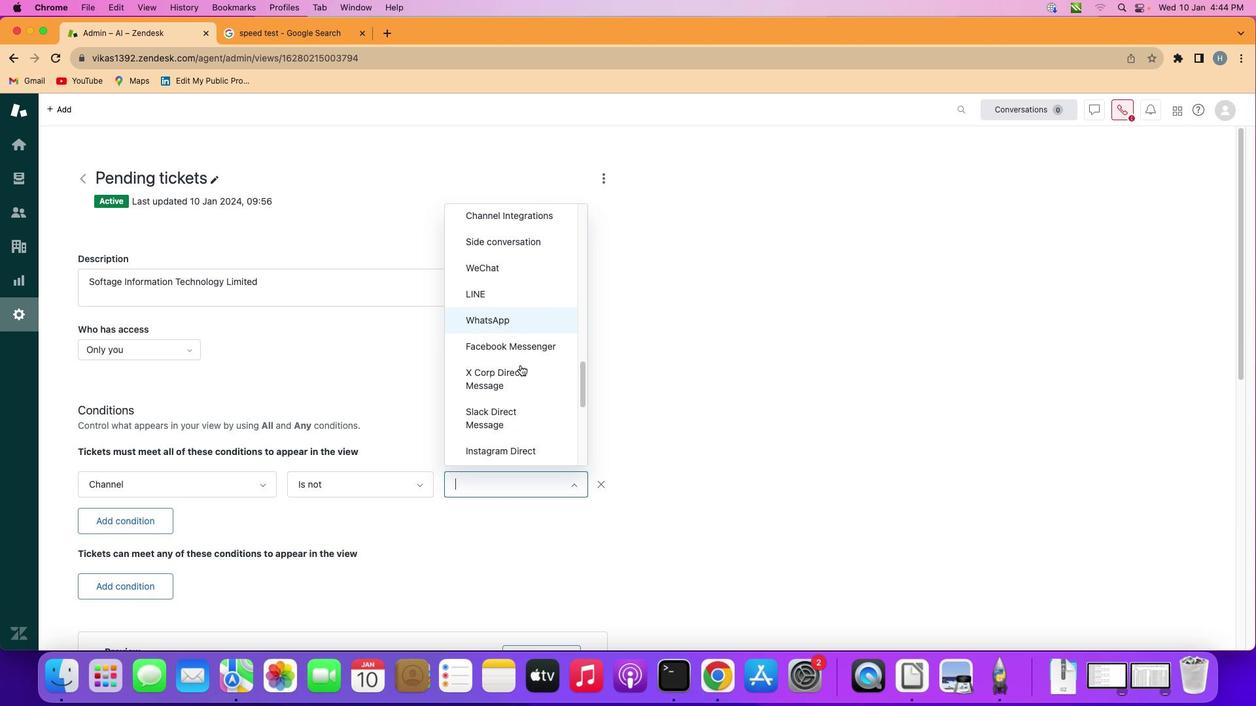 
Action: Mouse scrolled (518, 379) with delta (55, 127)
Screenshot: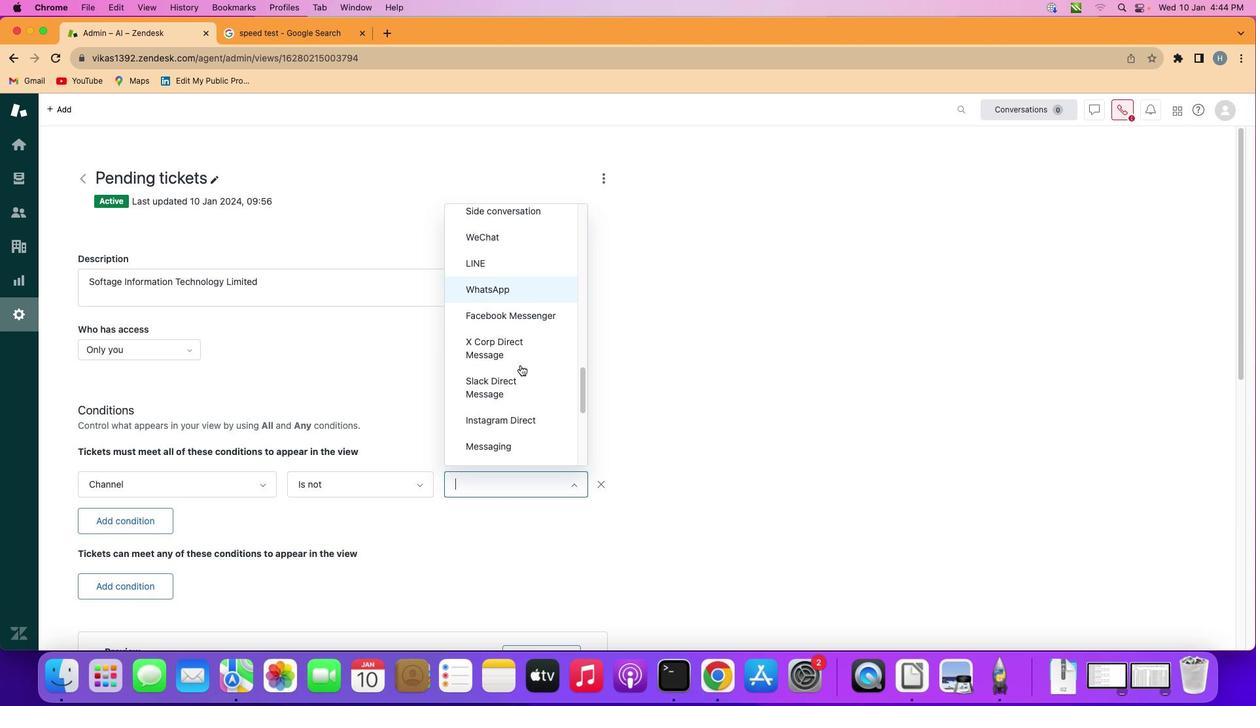 
Action: Mouse scrolled (518, 379) with delta (55, 127)
Screenshot: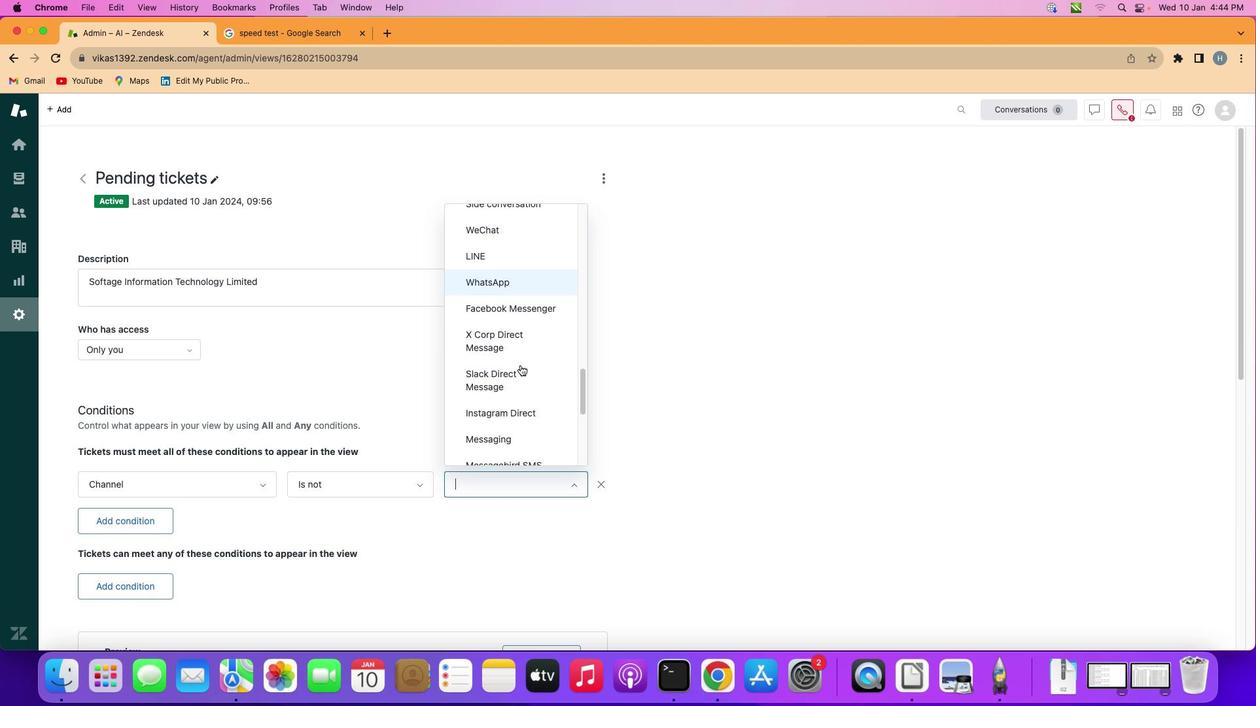 
Action: Mouse moved to (520, 378)
Screenshot: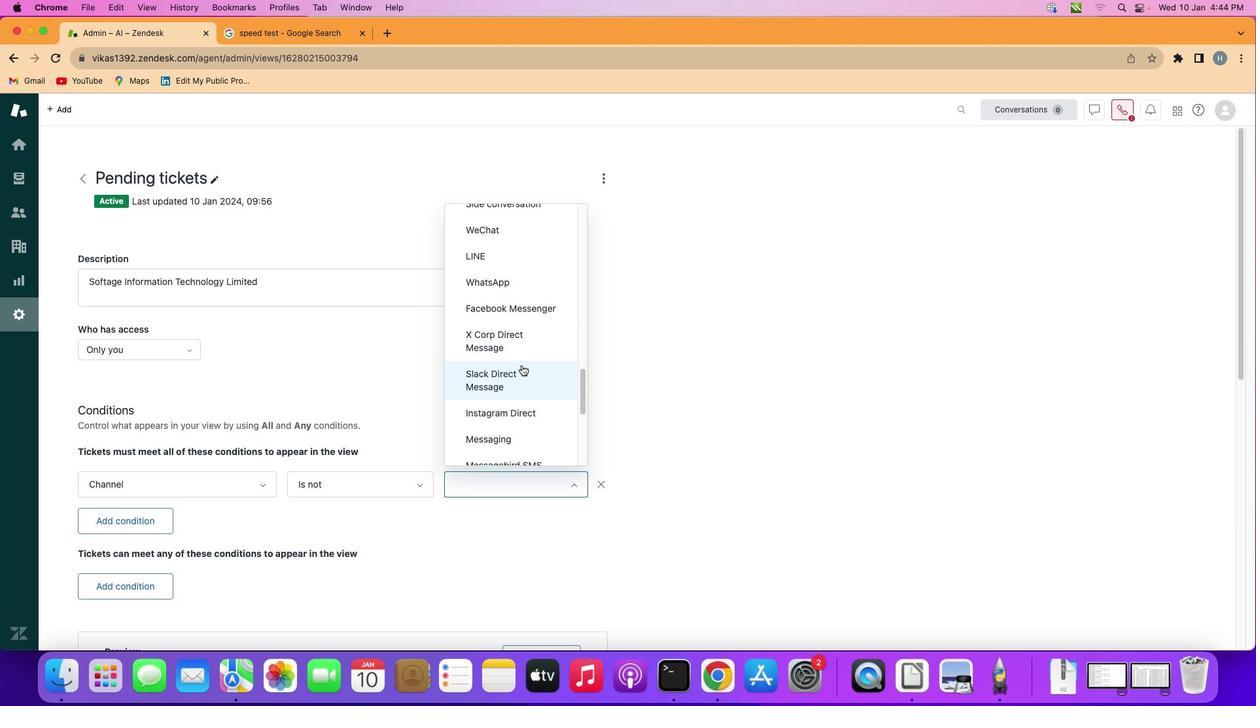 
Action: Mouse scrolled (520, 378) with delta (55, 127)
Screenshot: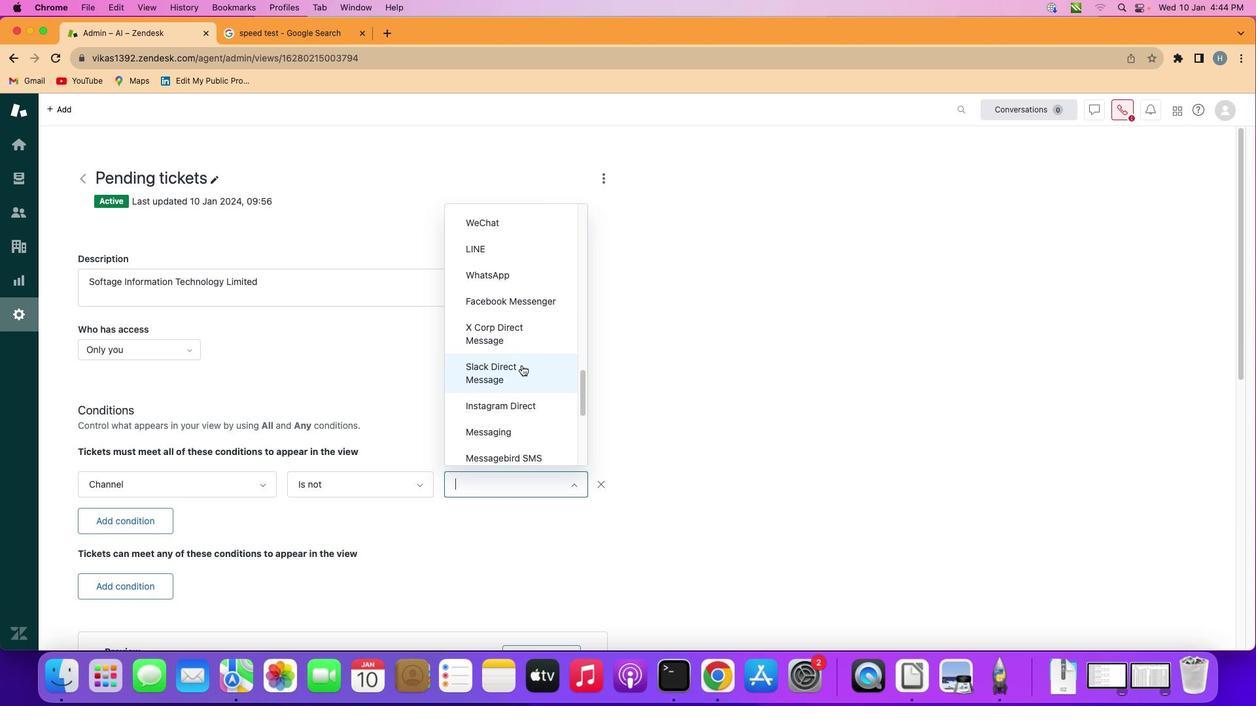 
Action: Mouse scrolled (520, 378) with delta (55, 127)
Screenshot: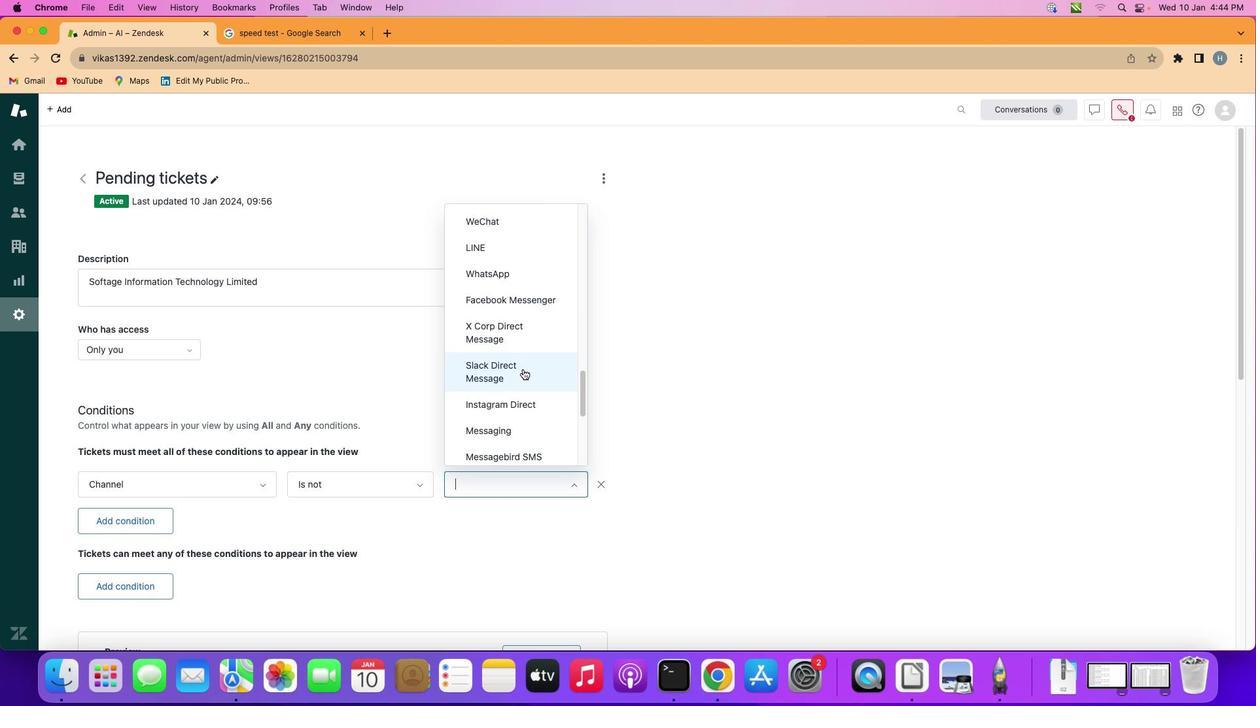 
Action: Mouse moved to (510, 403)
Screenshot: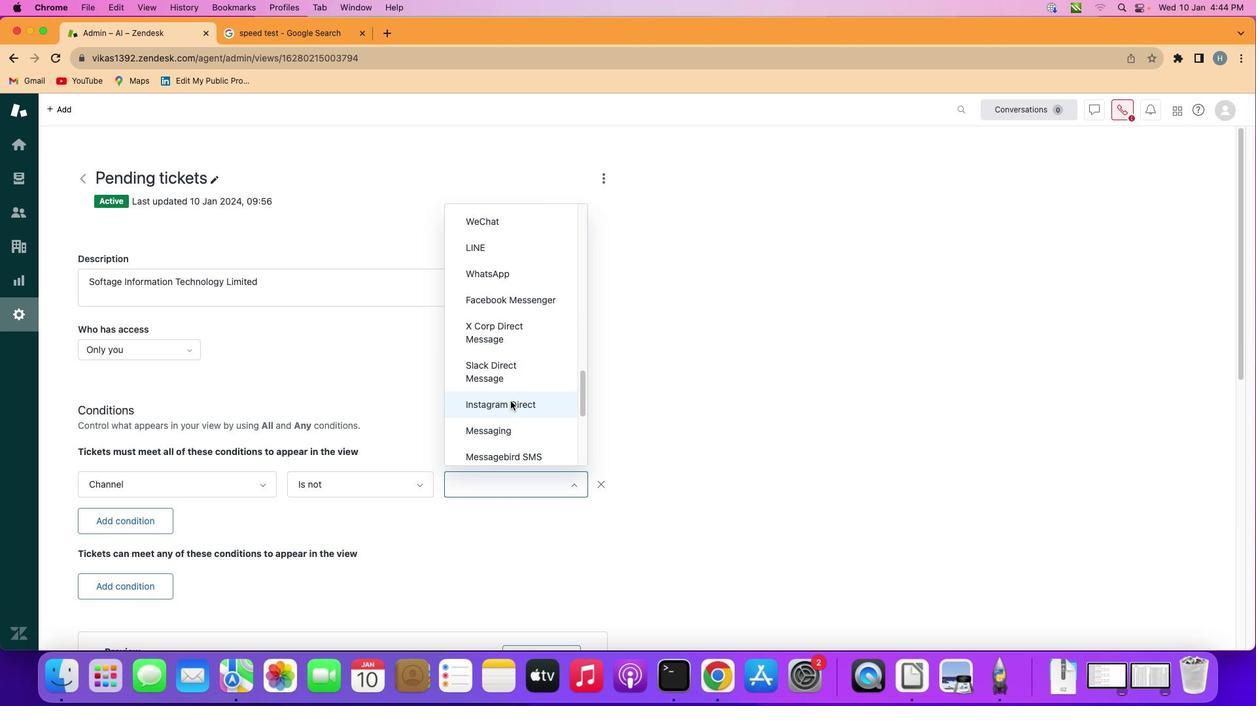 
Action: Mouse pressed left at (510, 403)
Screenshot: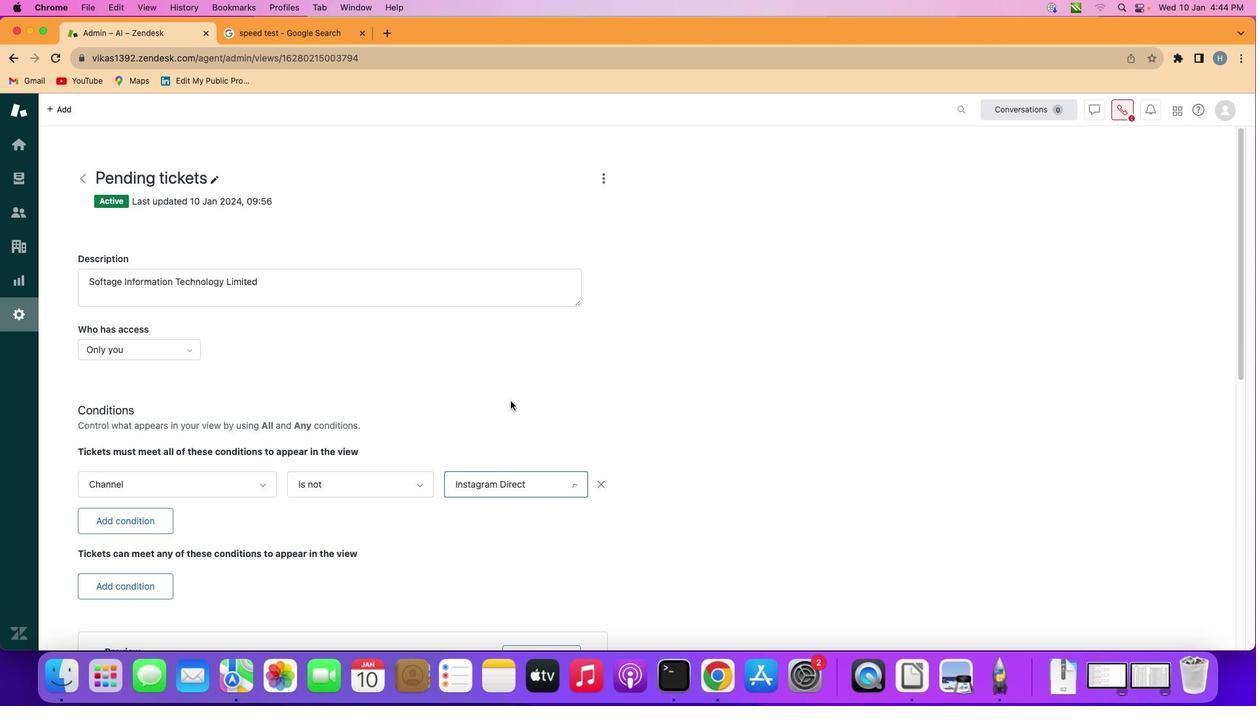 
Action: Mouse moved to (510, 403)
Screenshot: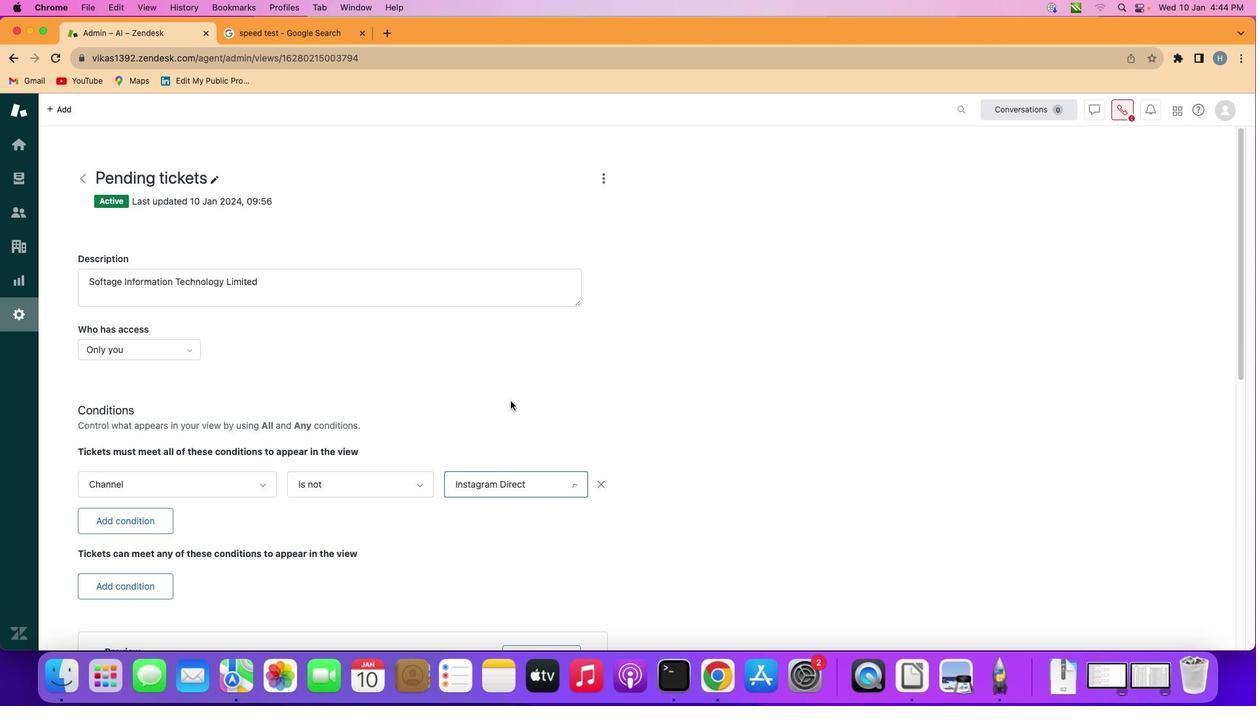 
